 Task: Add an event with the title Second Performance Evaluation and Recognition Ceremony, date '2024/04/09', time 8:50 AM to 10:50 AMand add a description: Examining the marketing channels and platforms used in the campaign, such as social media, email marketing, print advertising, or television commercials. This includes assessing the reach, engagement, and conversion rates achieved through each channel and identifying which channels performed well or need improvement., put the event into Red category . Add location for the event as: 123 Golden Beach, Thassos, Greece, logged in from the account softage.10@softage.netand send the event invitation to softage.4@softage.net and softage.5@softage.net. Set a reminder for the event 5 minutes before
Action: Mouse moved to (110, 142)
Screenshot: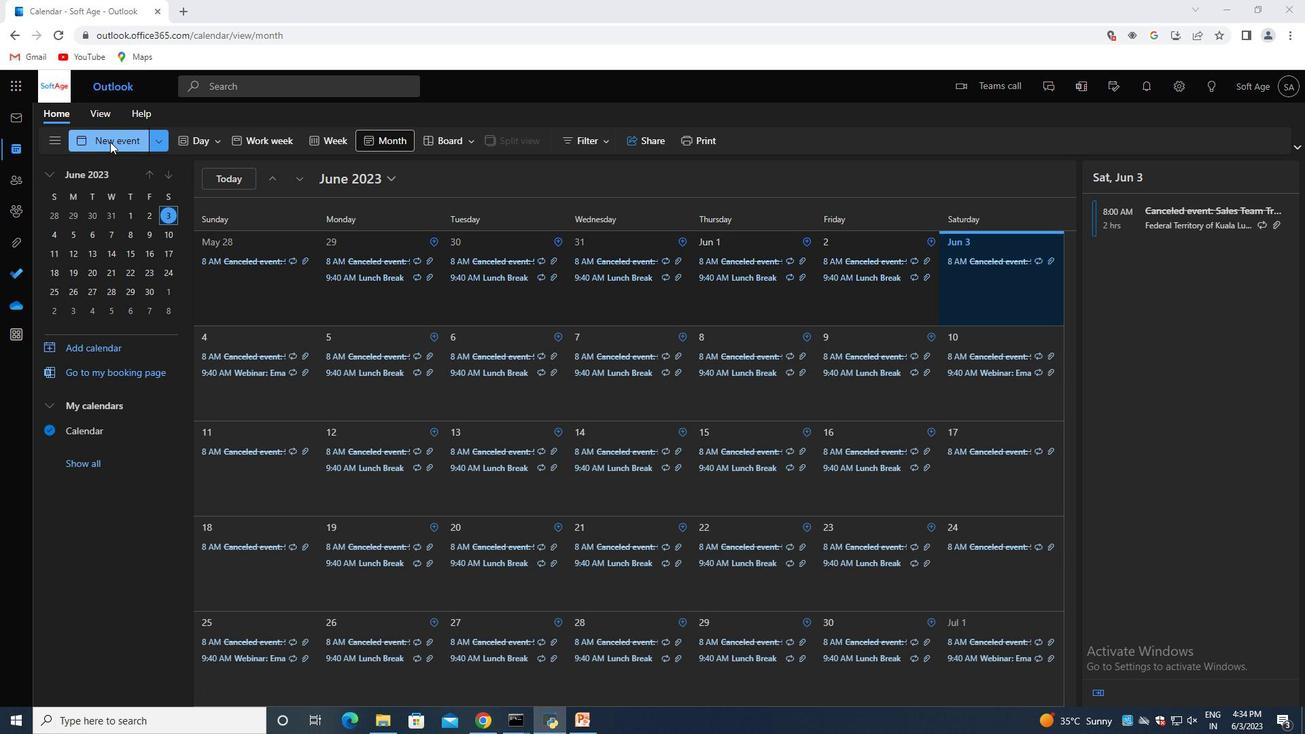
Action: Mouse pressed left at (110, 142)
Screenshot: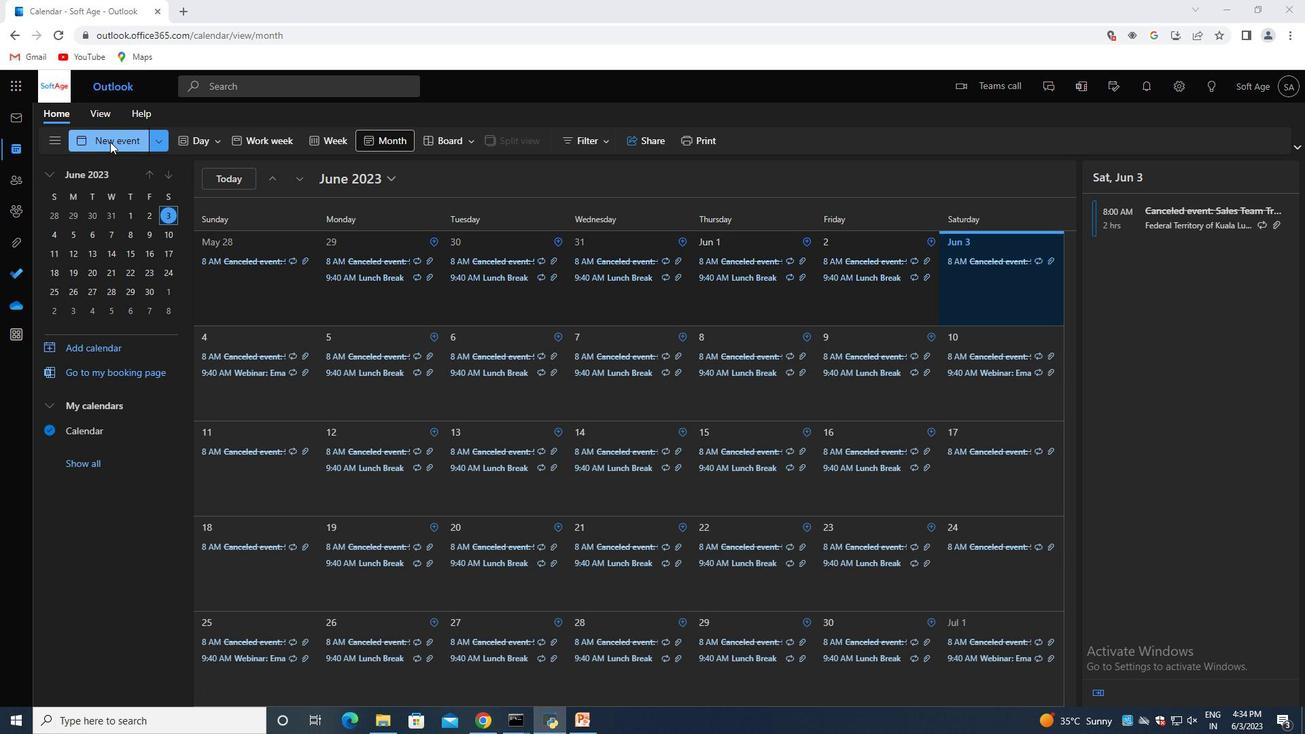 
Action: Mouse moved to (341, 222)
Screenshot: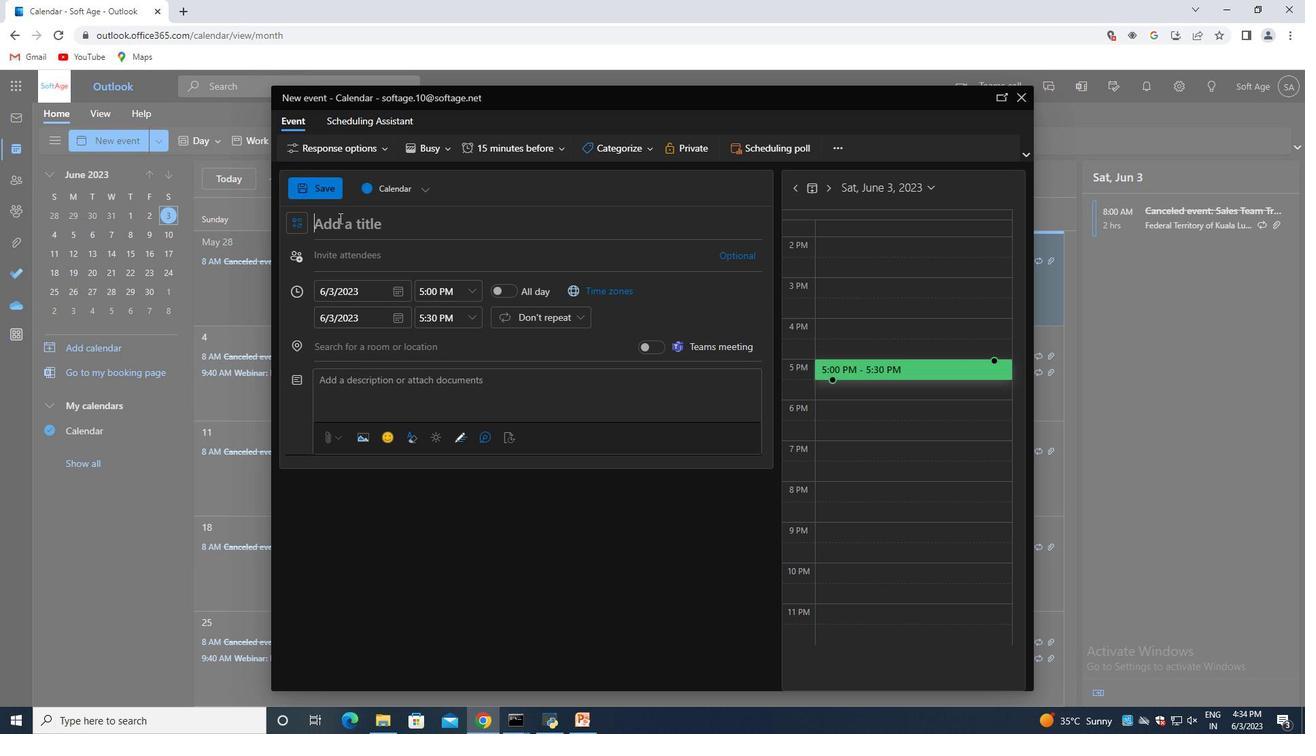
Action: Mouse pressed left at (341, 222)
Screenshot: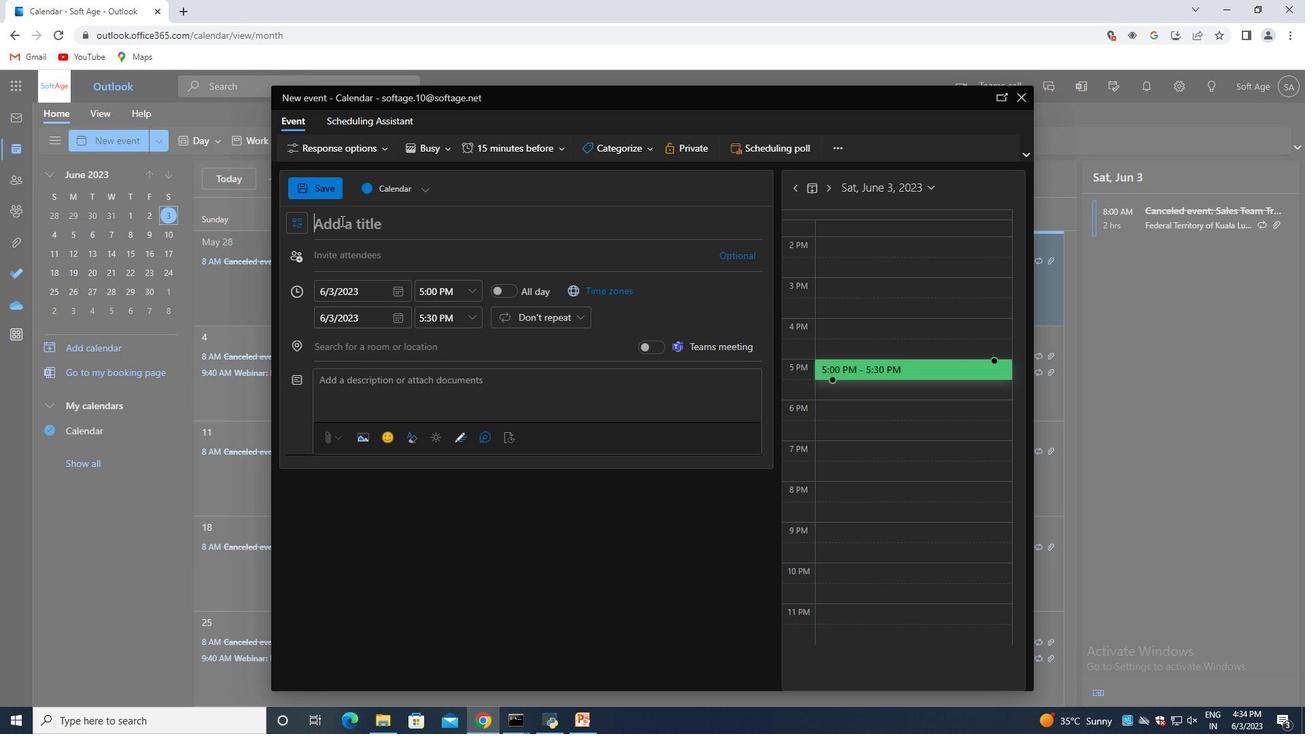 
Action: Key pressed <Key.shift>Second<Key.space><Key.shift>Performance<Key.space><Key.shift>Evaluation<Key.space>and<Key.space><Key.shift>Recognition<Key.space><Key.shift>Ceremony
Screenshot: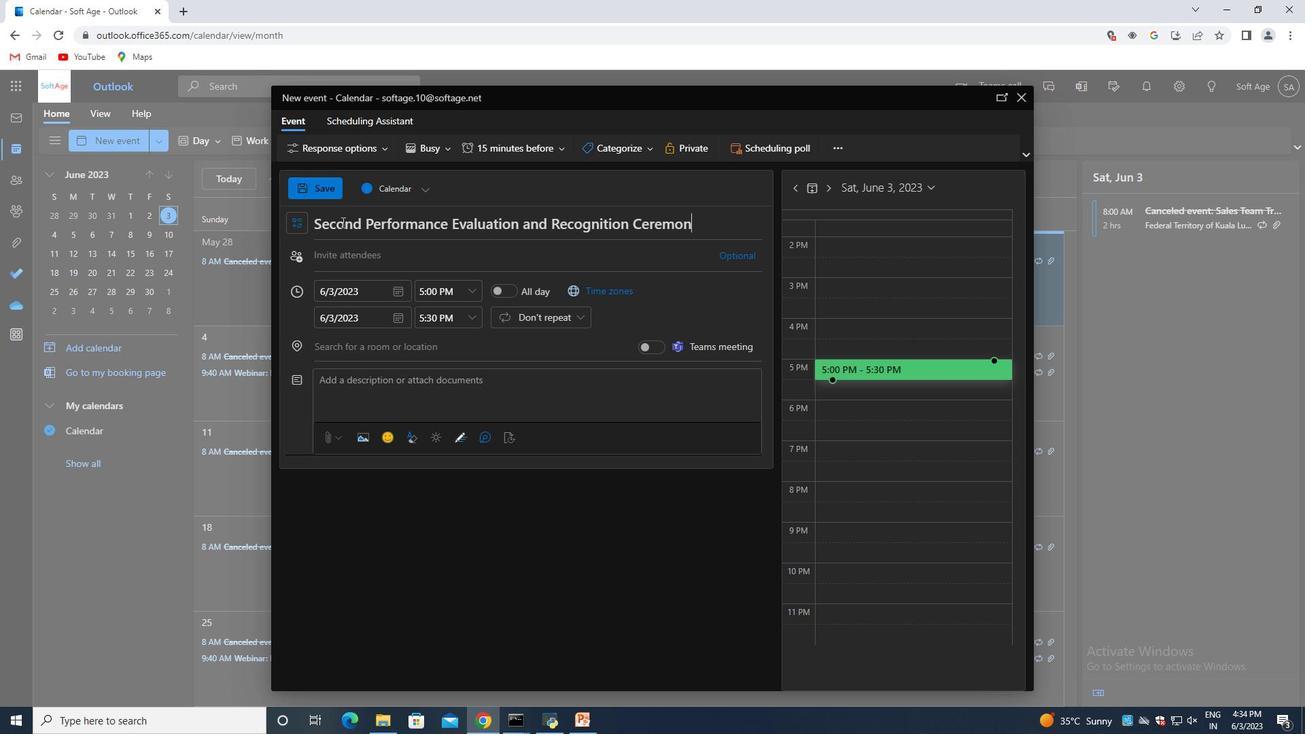 
Action: Mouse moved to (397, 286)
Screenshot: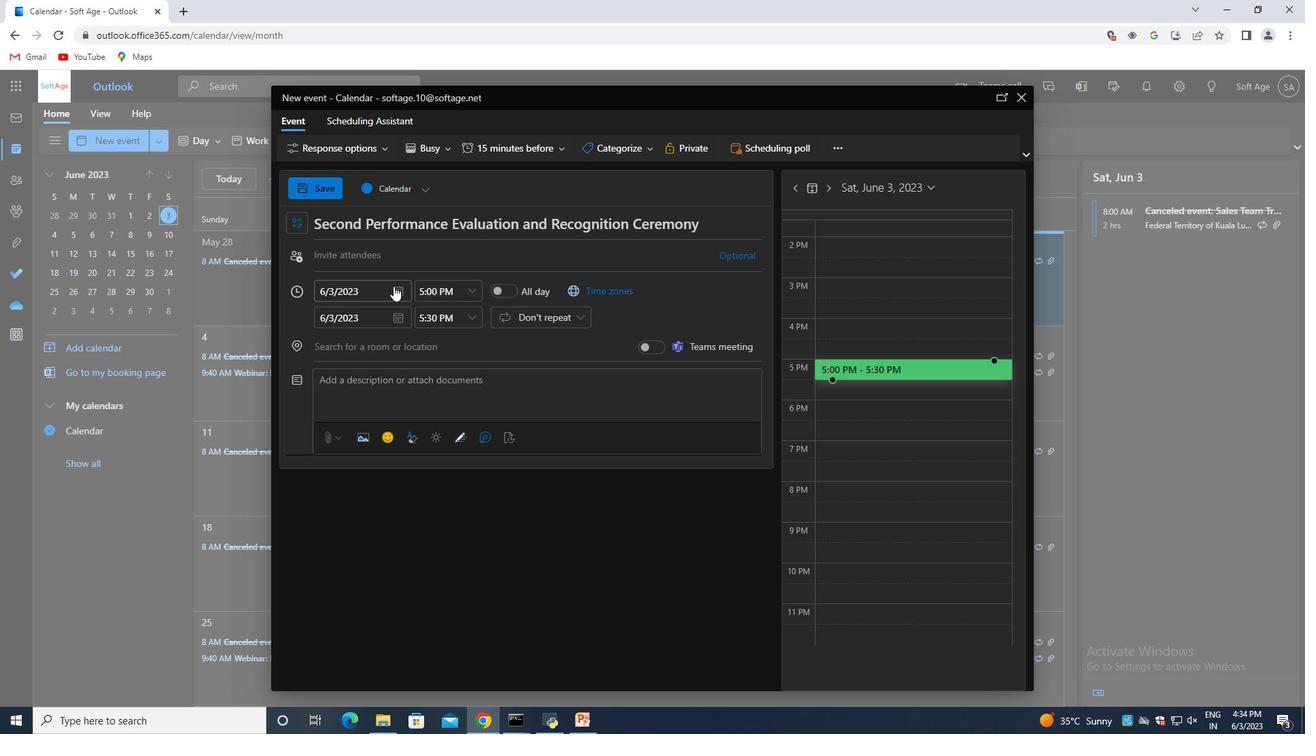 
Action: Mouse pressed left at (397, 286)
Screenshot: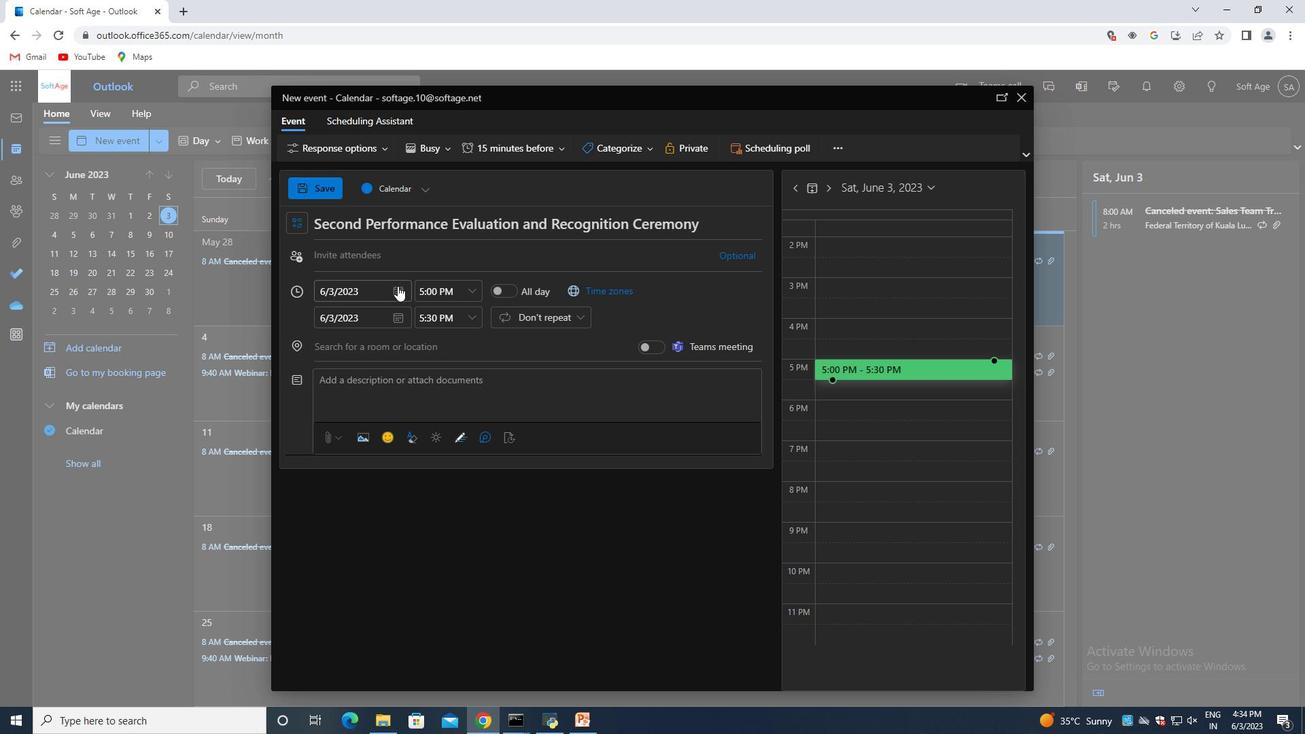 
Action: Mouse moved to (442, 322)
Screenshot: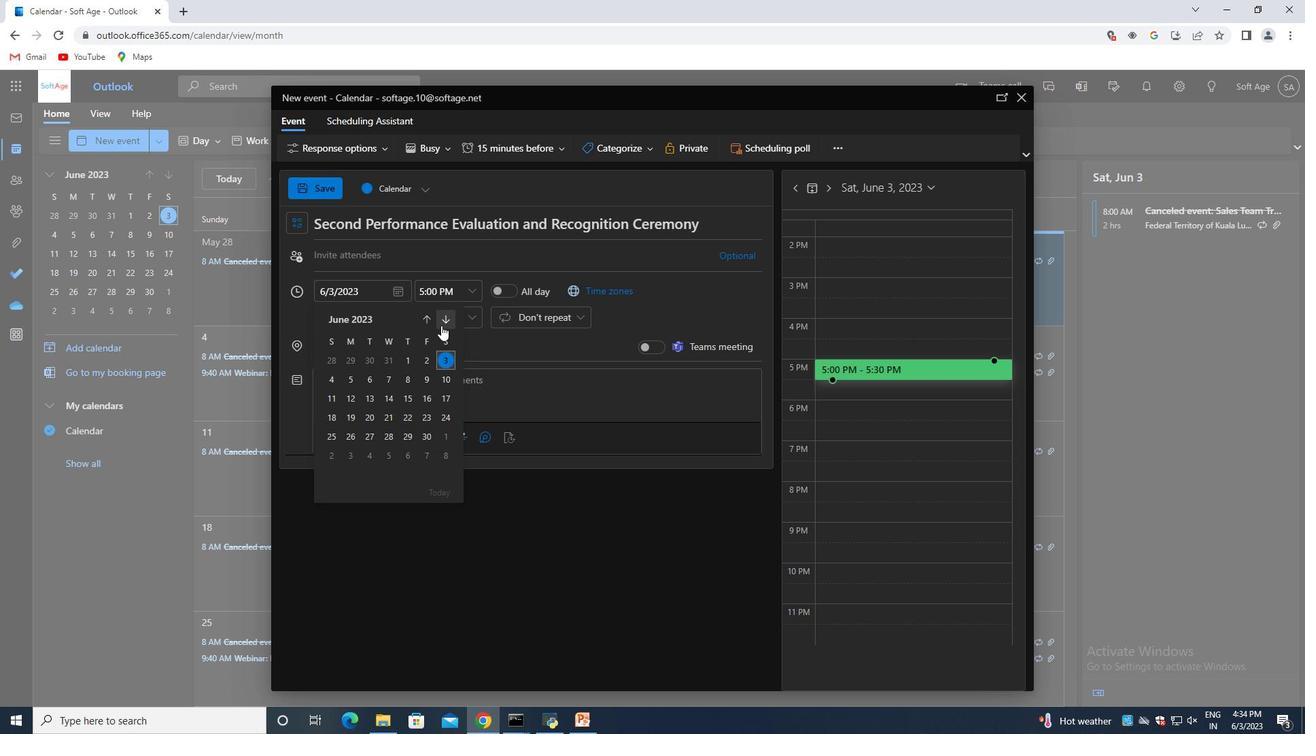 
Action: Mouse pressed left at (442, 322)
Screenshot: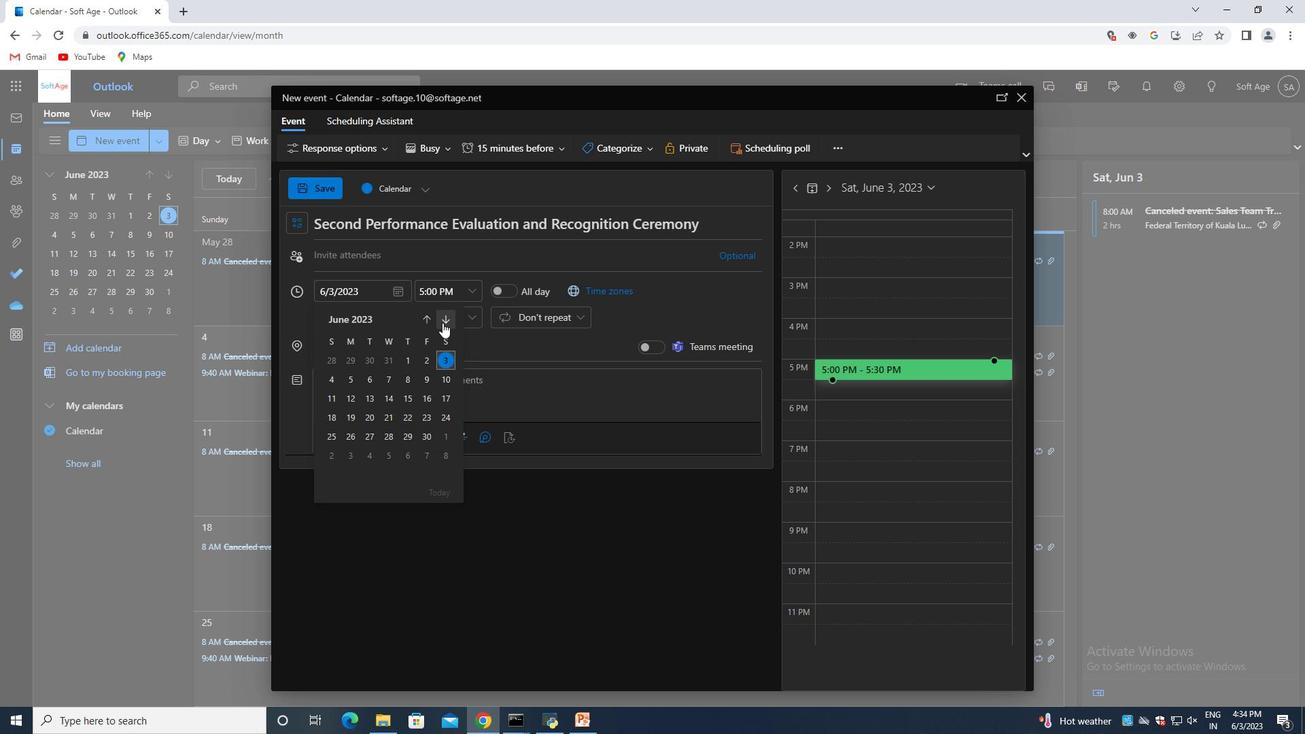 
Action: Mouse pressed left at (442, 322)
Screenshot: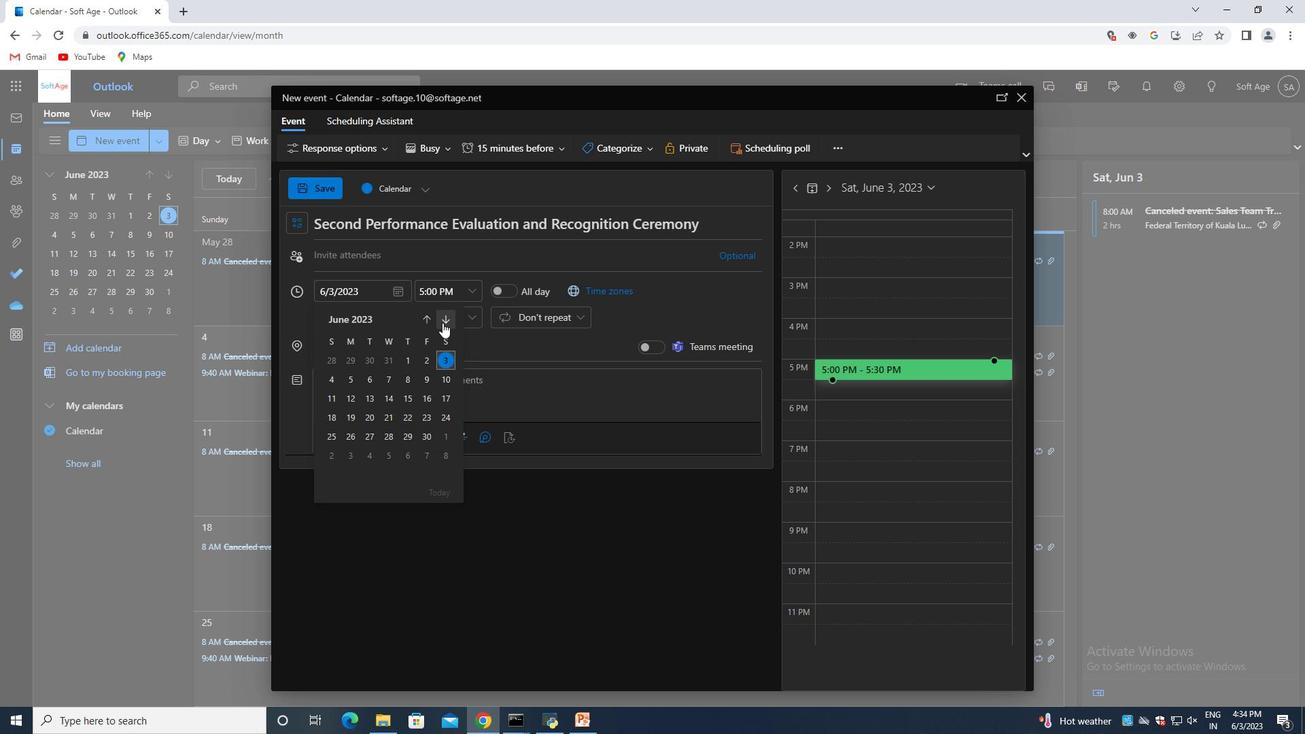 
Action: Mouse pressed left at (442, 322)
Screenshot: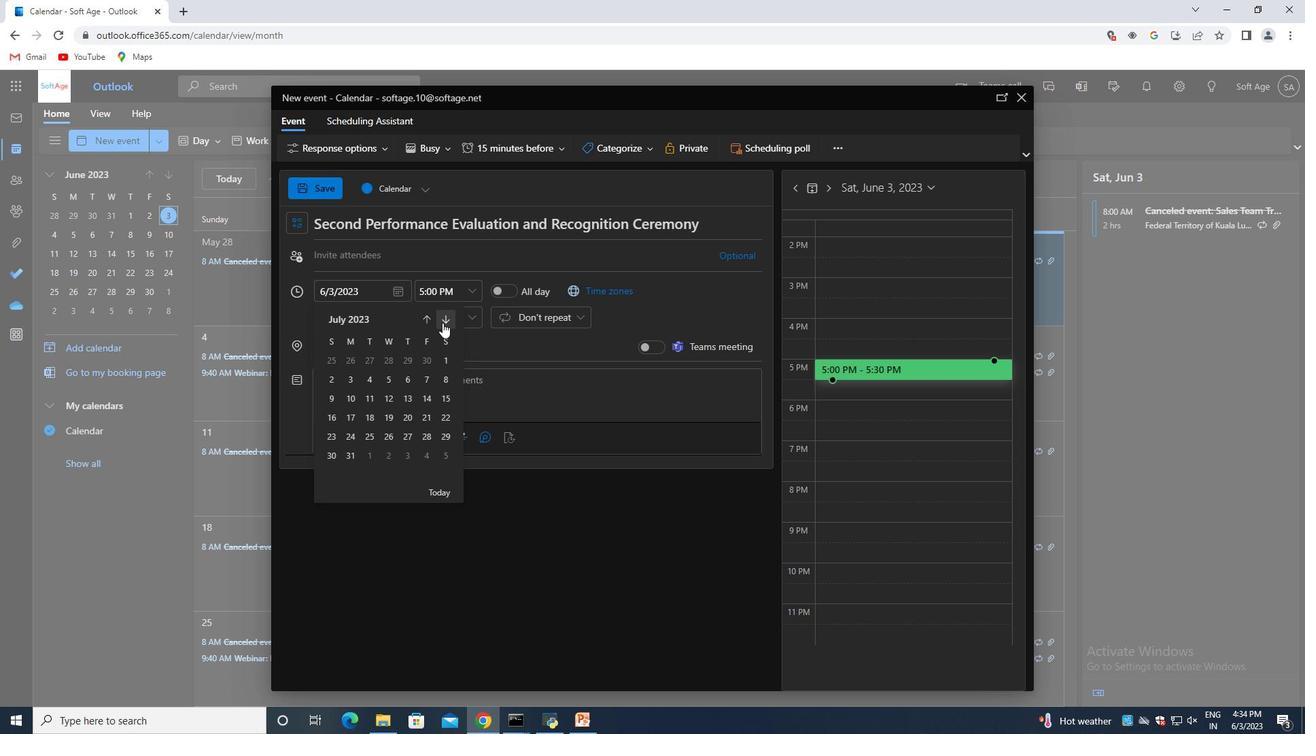 
Action: Mouse pressed left at (442, 322)
Screenshot: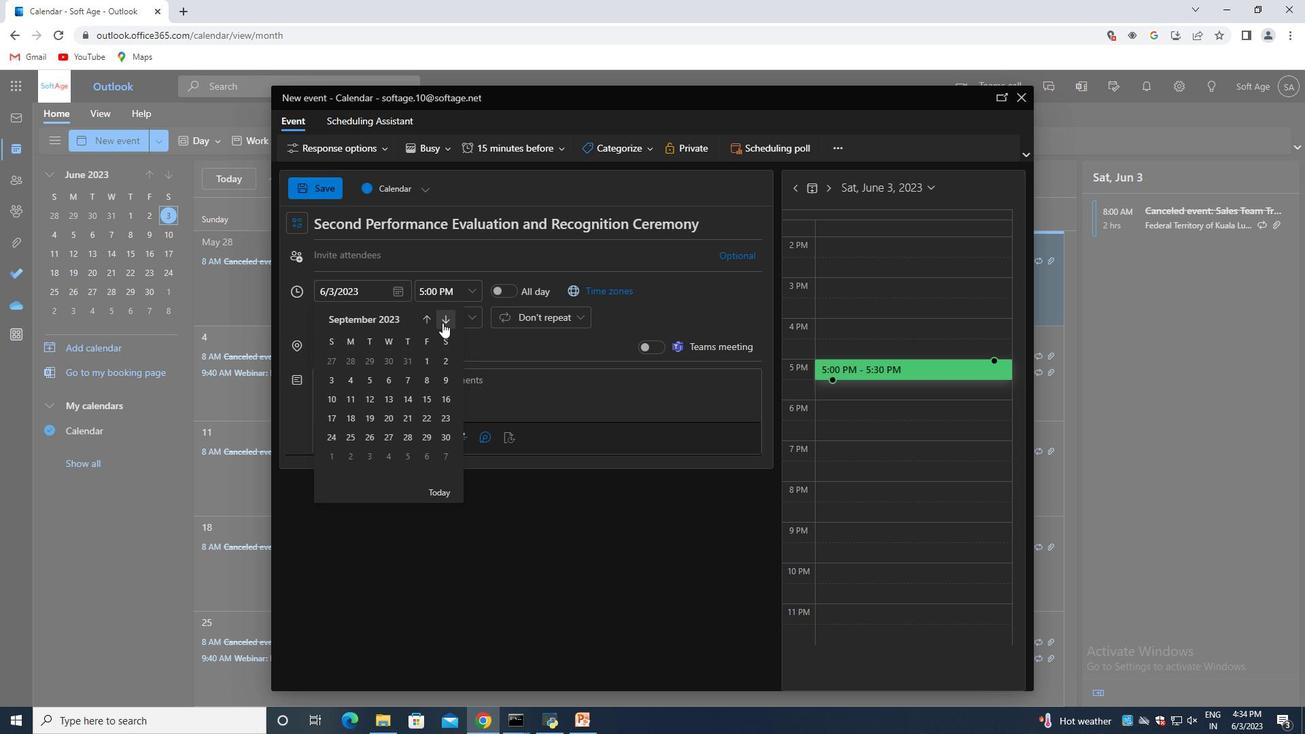 
Action: Mouse pressed left at (442, 322)
Screenshot: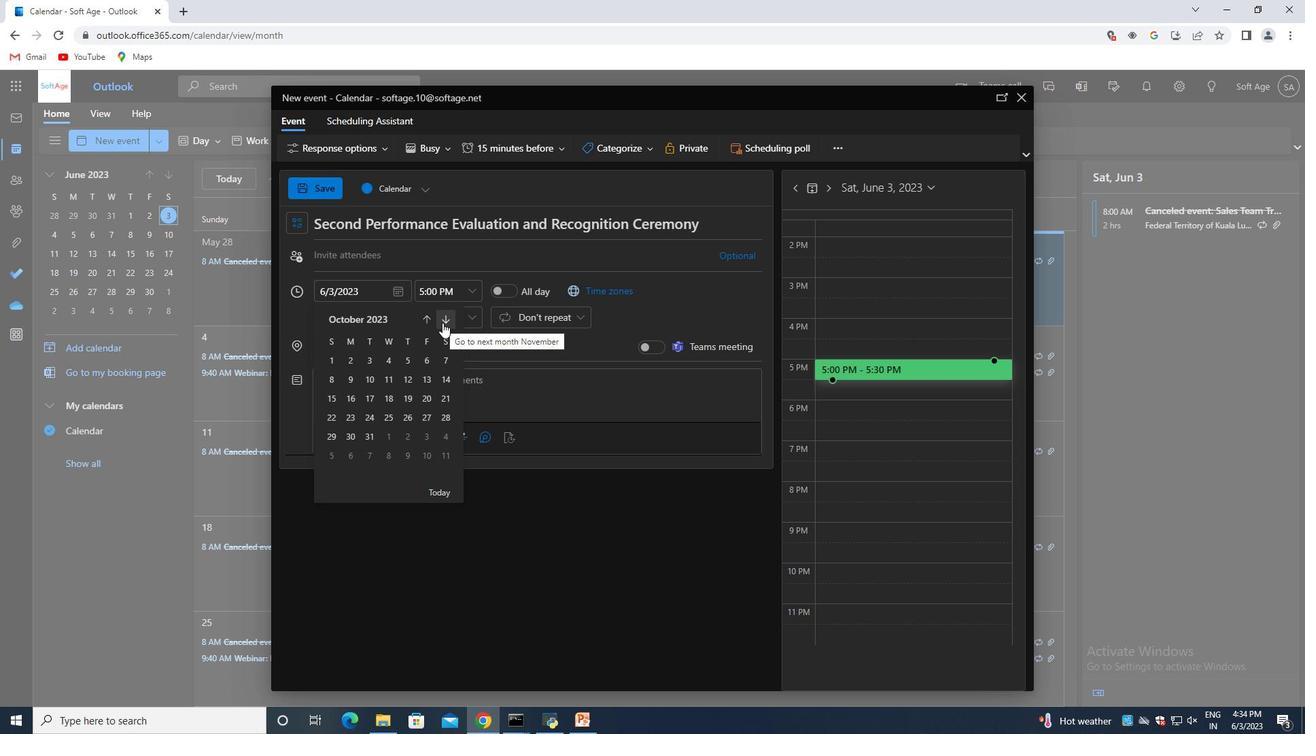 
Action: Mouse pressed left at (442, 322)
Screenshot: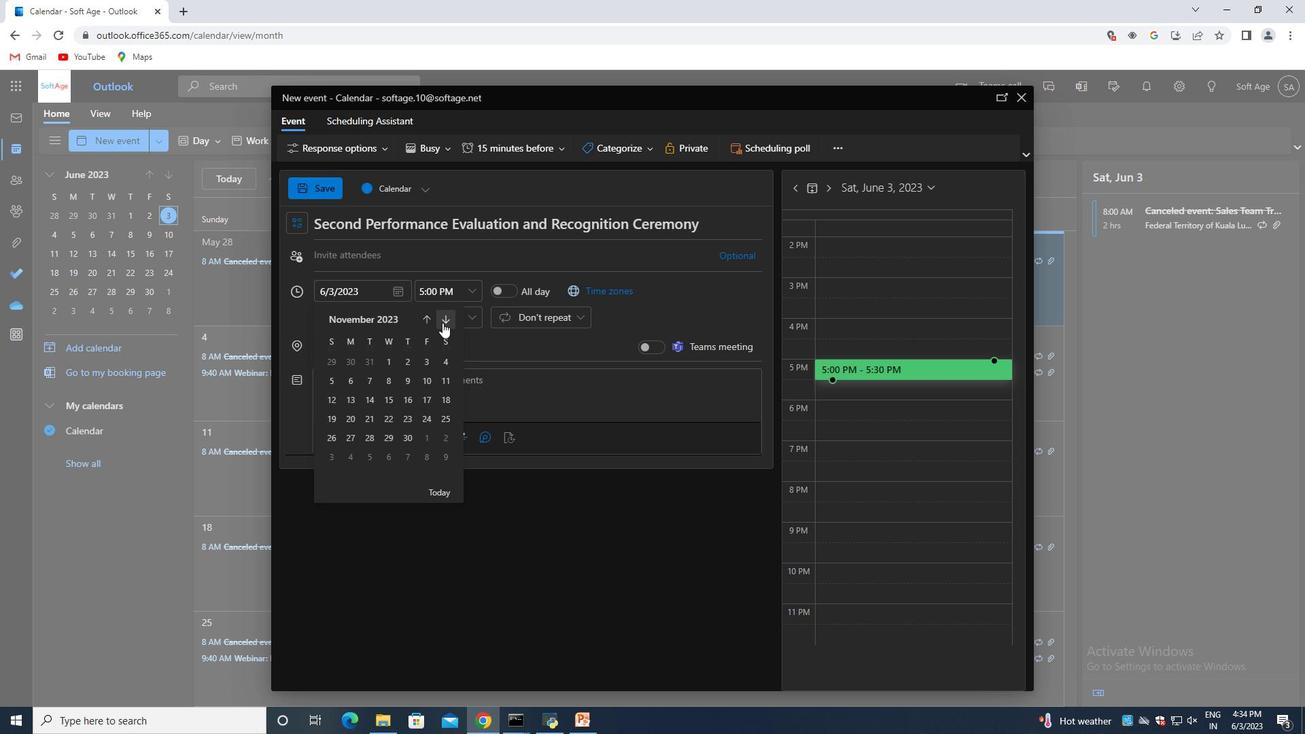 
Action: Mouse pressed left at (442, 322)
Screenshot: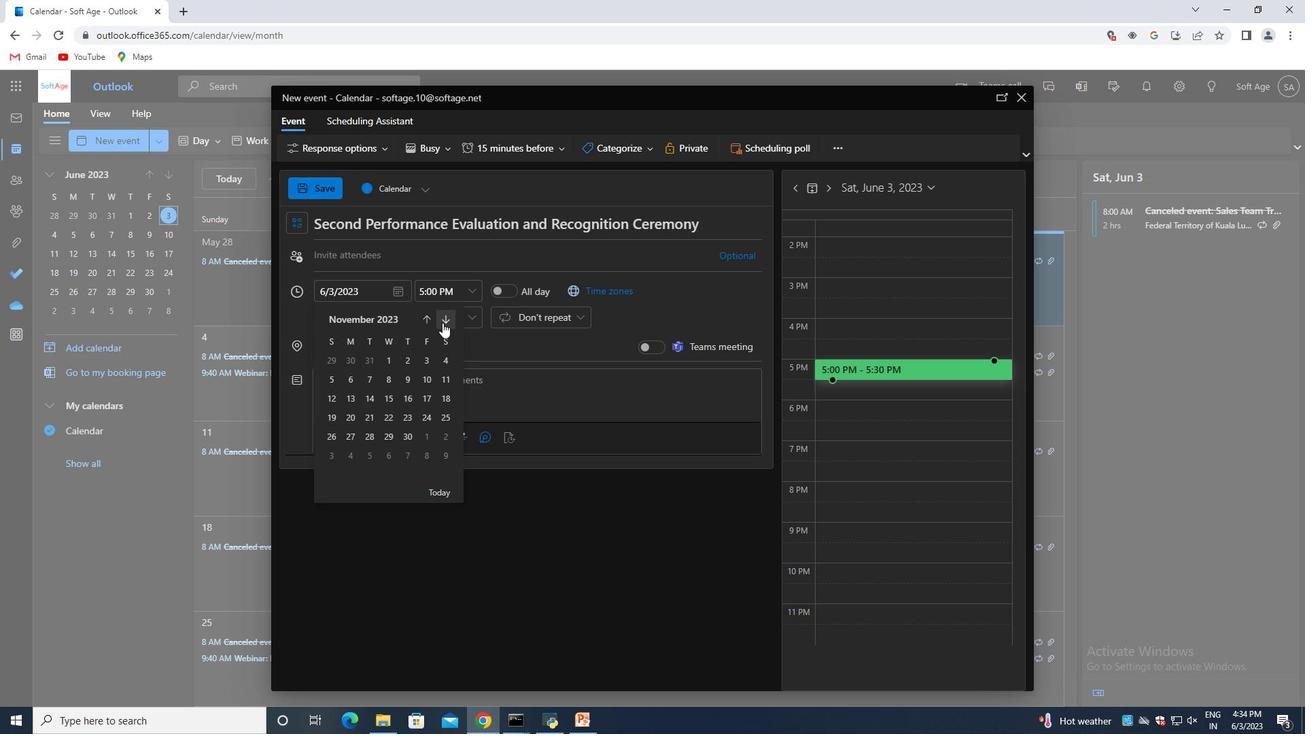 
Action: Mouse pressed left at (442, 322)
Screenshot: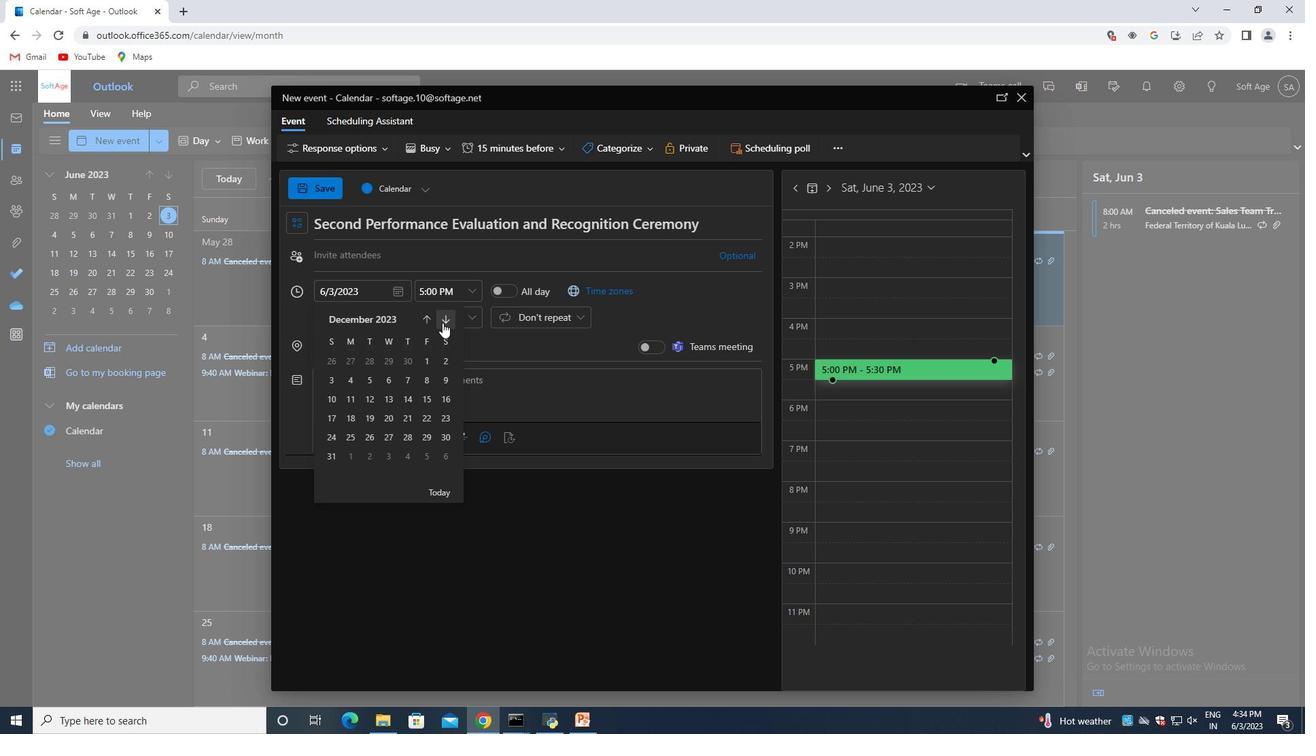 
Action: Mouse pressed left at (442, 322)
Screenshot: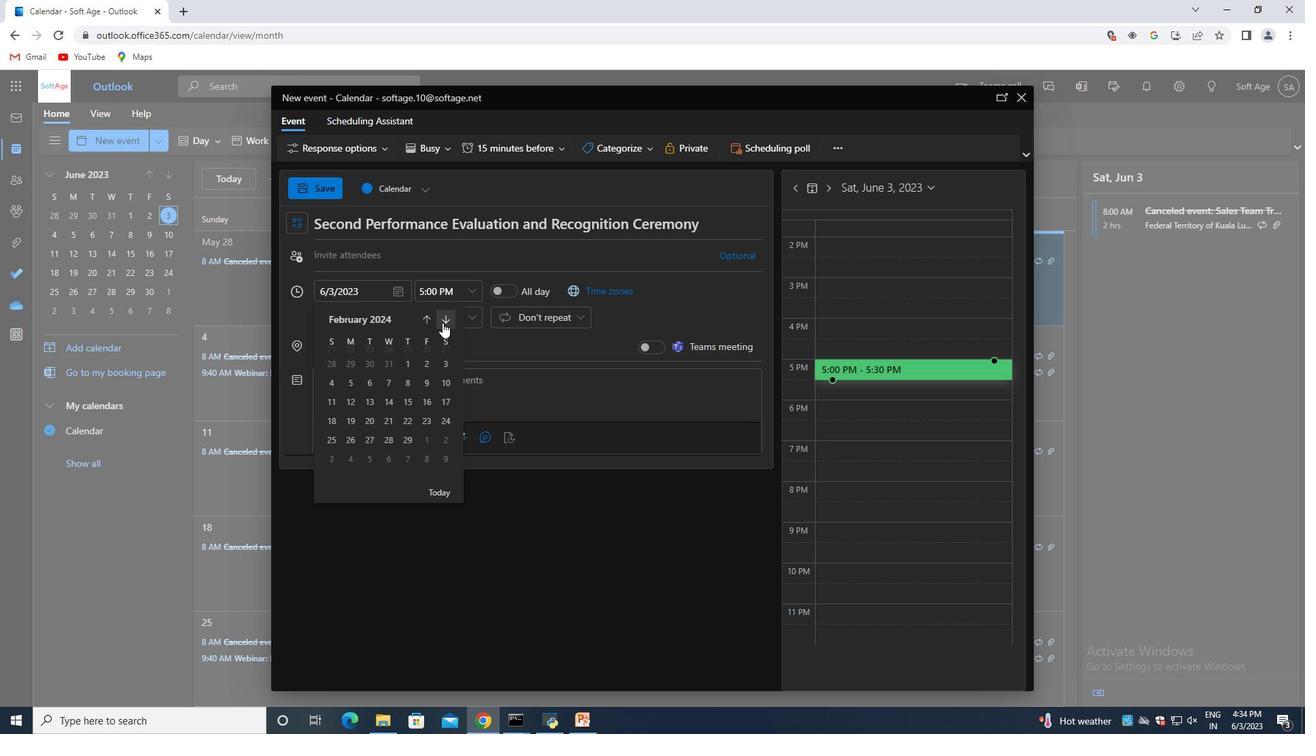 
Action: Mouse pressed left at (442, 322)
Screenshot: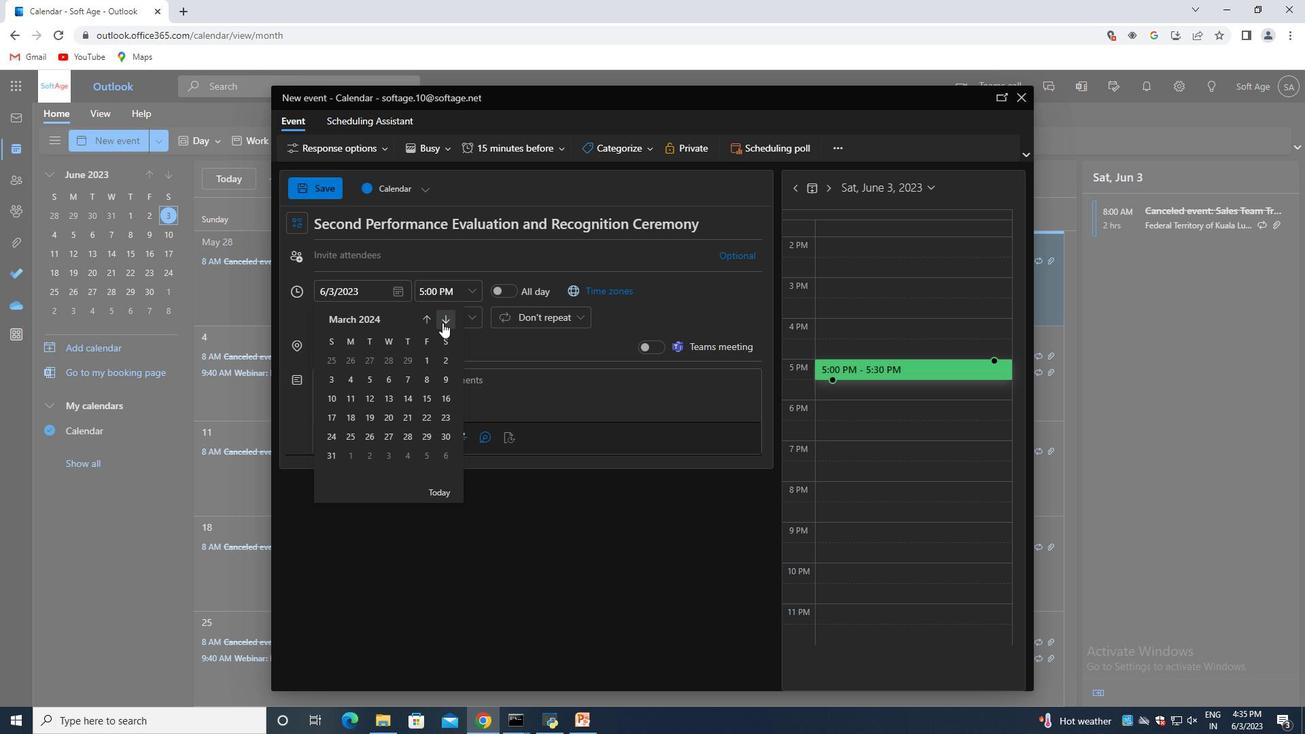
Action: Mouse moved to (363, 382)
Screenshot: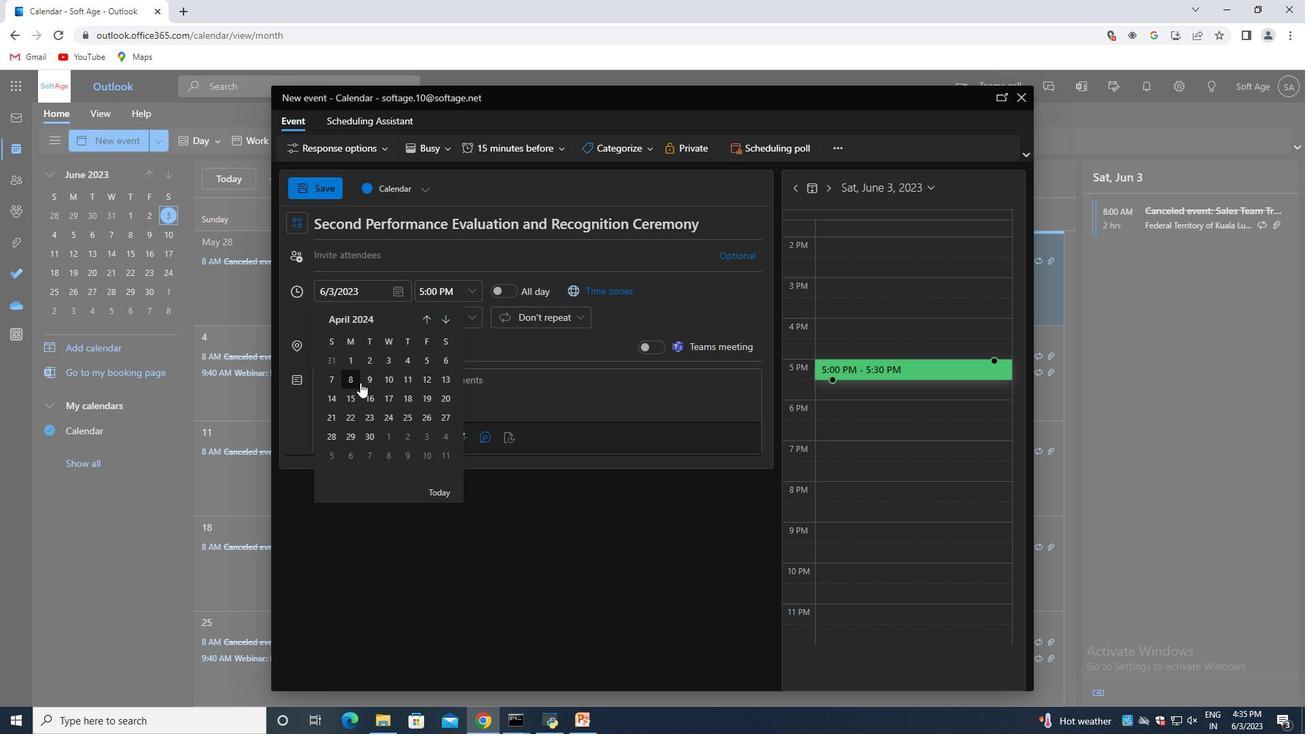 
Action: Mouse pressed left at (363, 382)
Screenshot: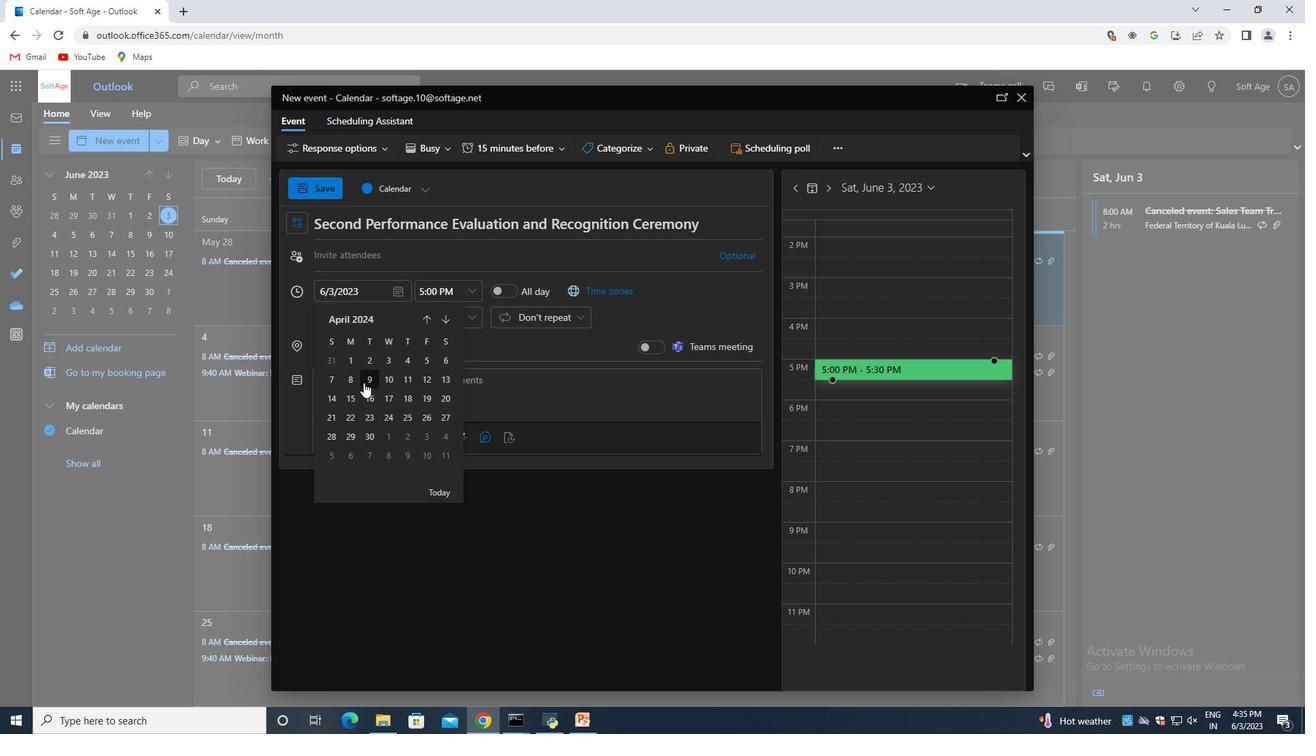 
Action: Mouse moved to (474, 295)
Screenshot: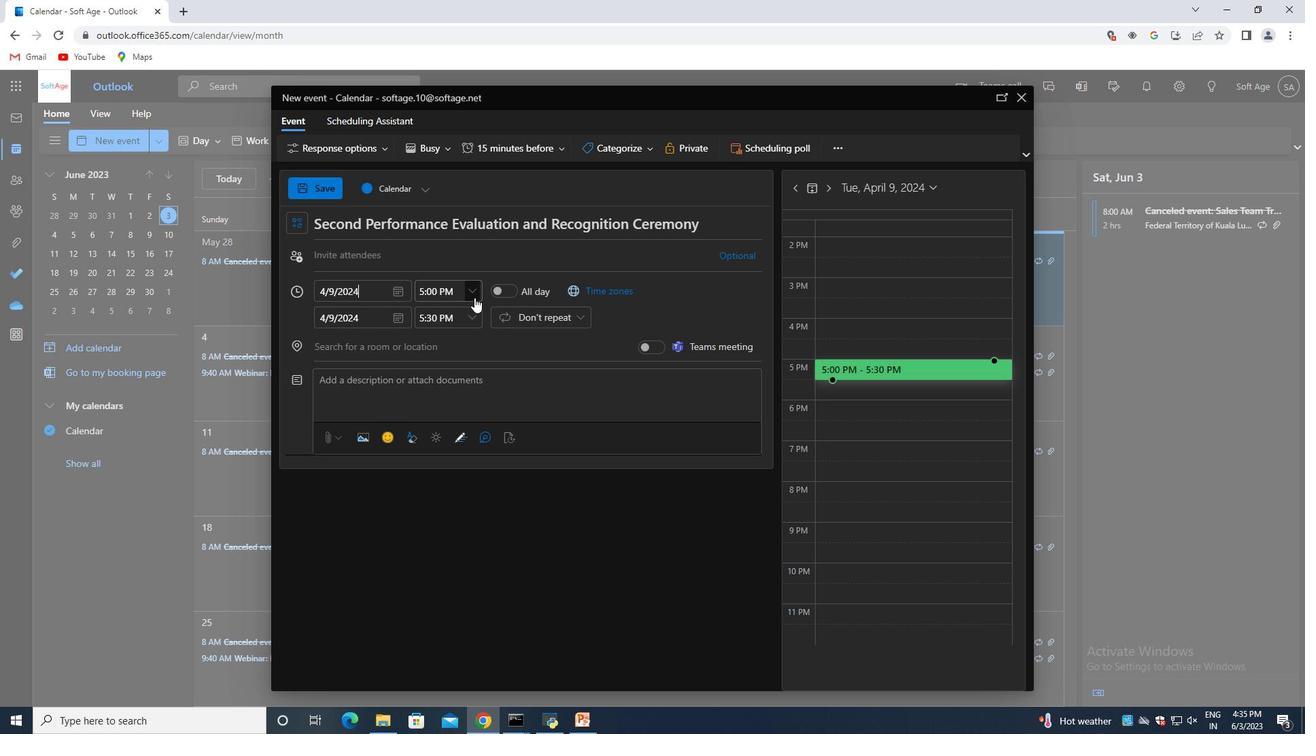 
Action: Mouse pressed left at (474, 295)
Screenshot: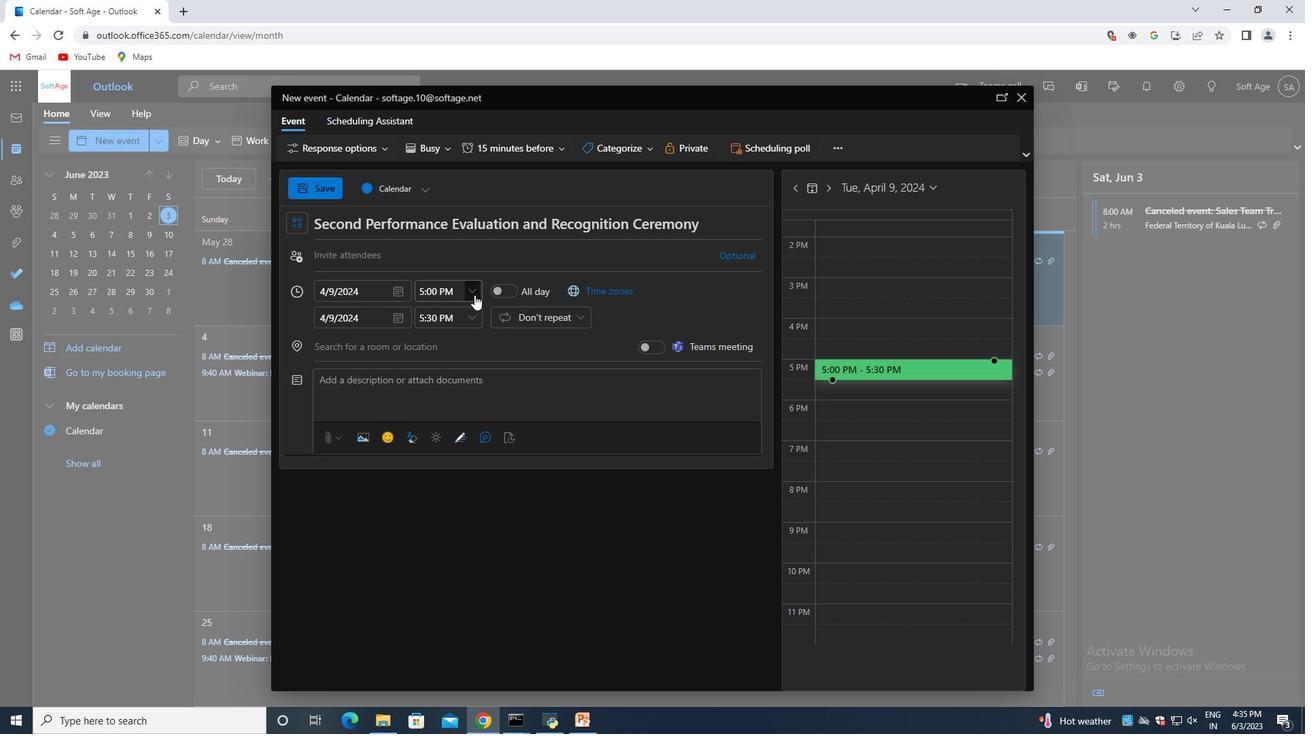 
Action: Mouse moved to (448, 337)
Screenshot: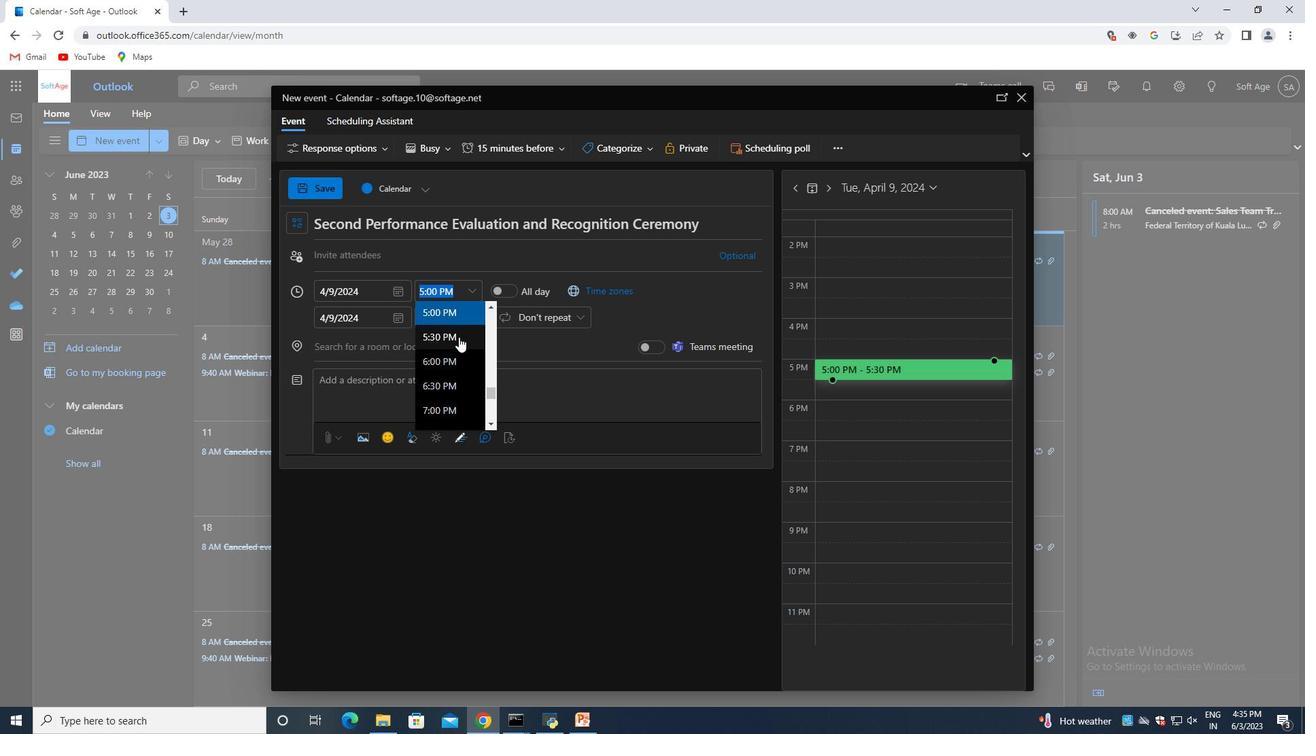 
Action: Mouse scrolled (448, 338) with delta (0, 0)
Screenshot: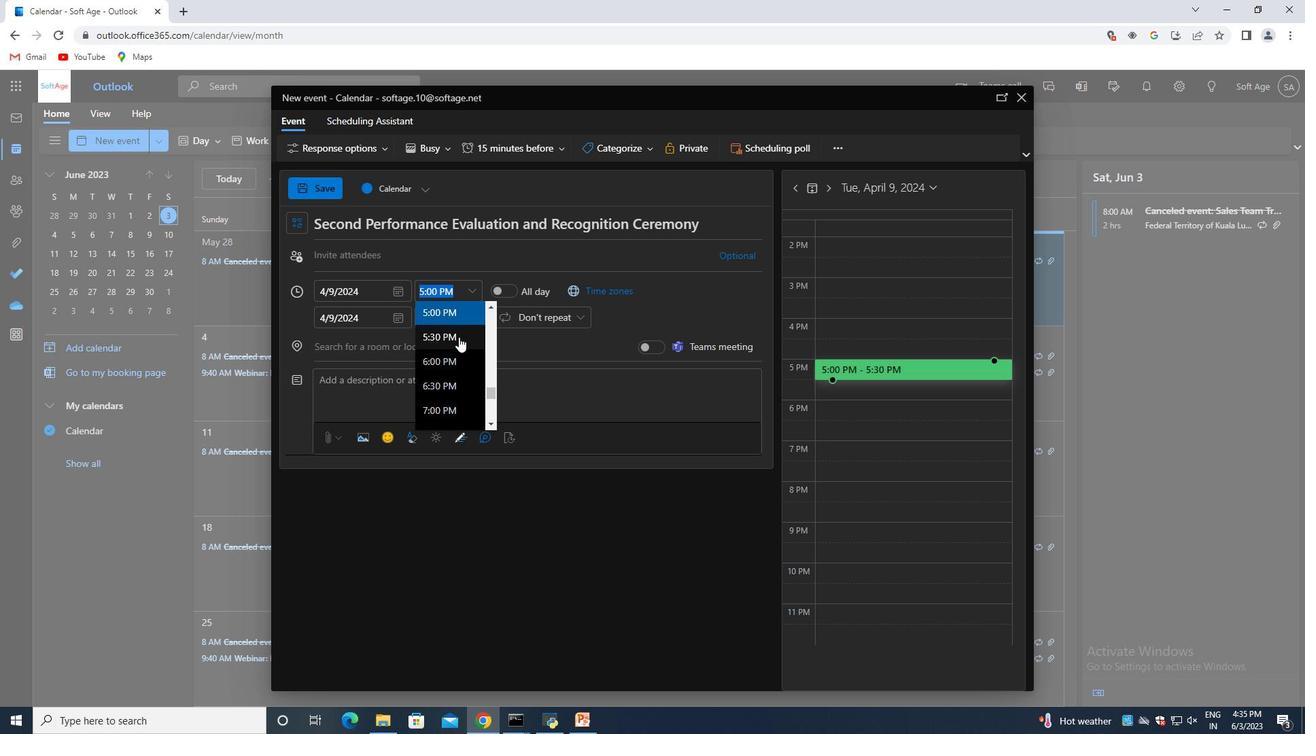 
Action: Mouse scrolled (448, 338) with delta (0, 0)
Screenshot: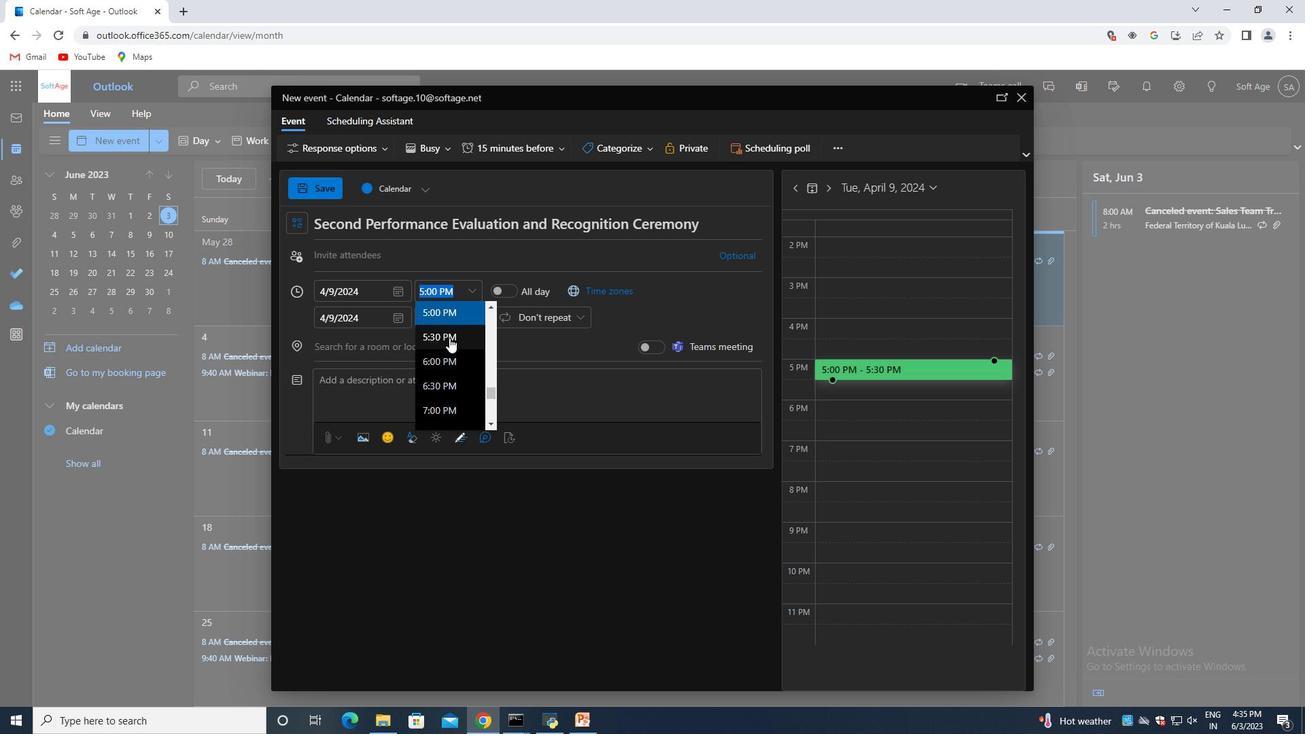 
Action: Mouse moved to (442, 335)
Screenshot: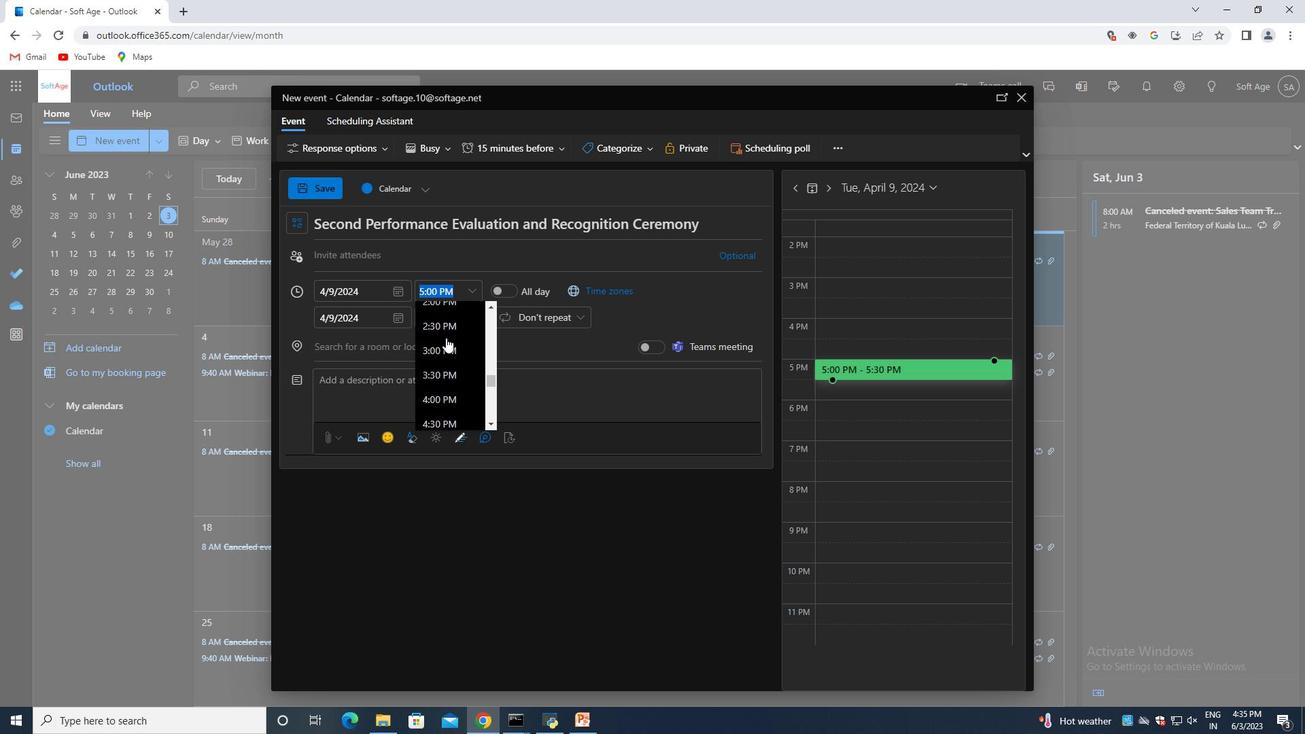 
Action: Mouse scrolled (442, 336) with delta (0, 0)
Screenshot: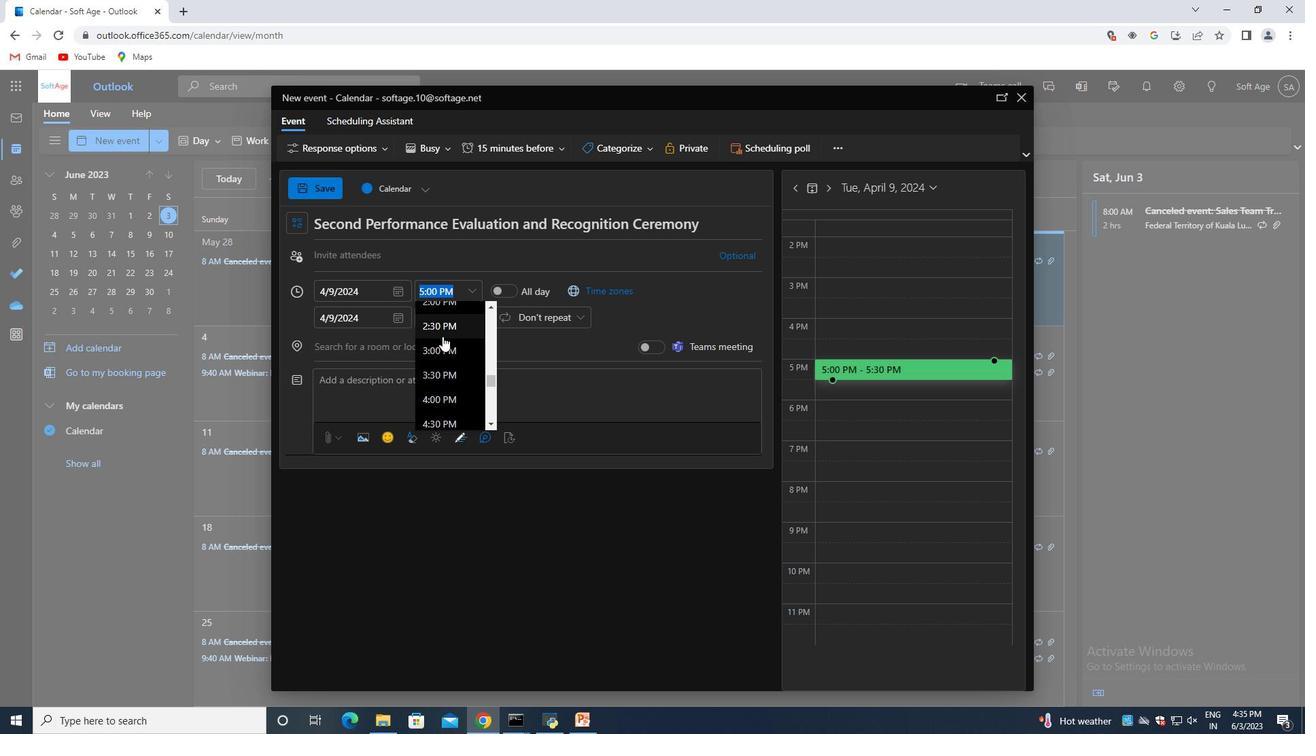 
Action: Mouse scrolled (442, 336) with delta (0, 0)
Screenshot: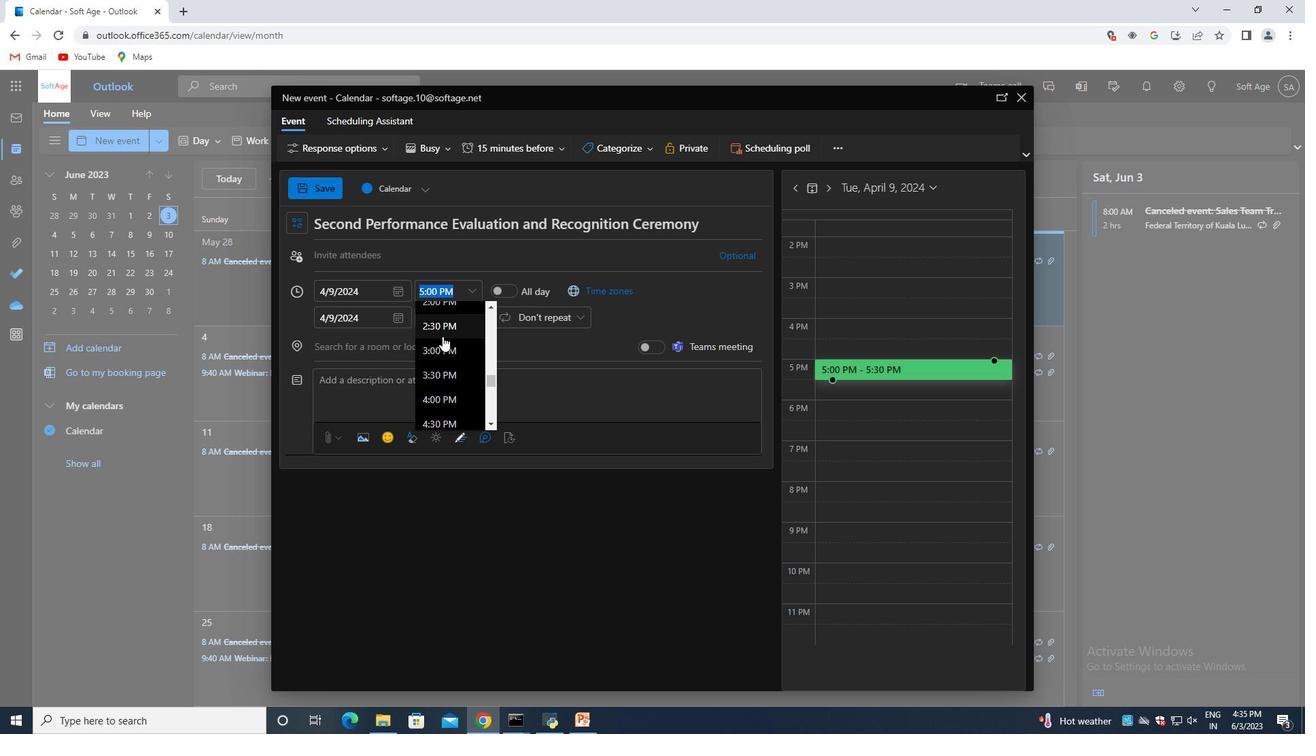
Action: Mouse scrolled (442, 336) with delta (0, 0)
Screenshot: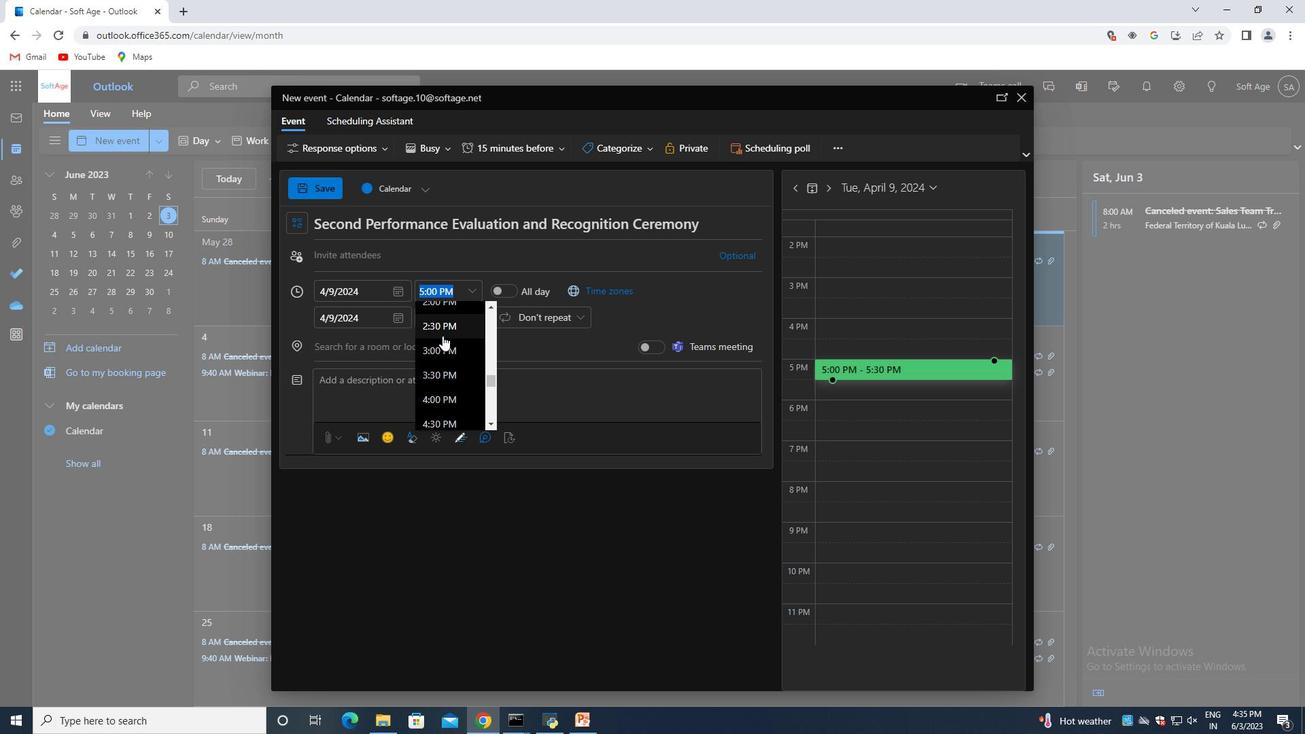 
Action: Mouse scrolled (442, 336) with delta (0, 0)
Screenshot: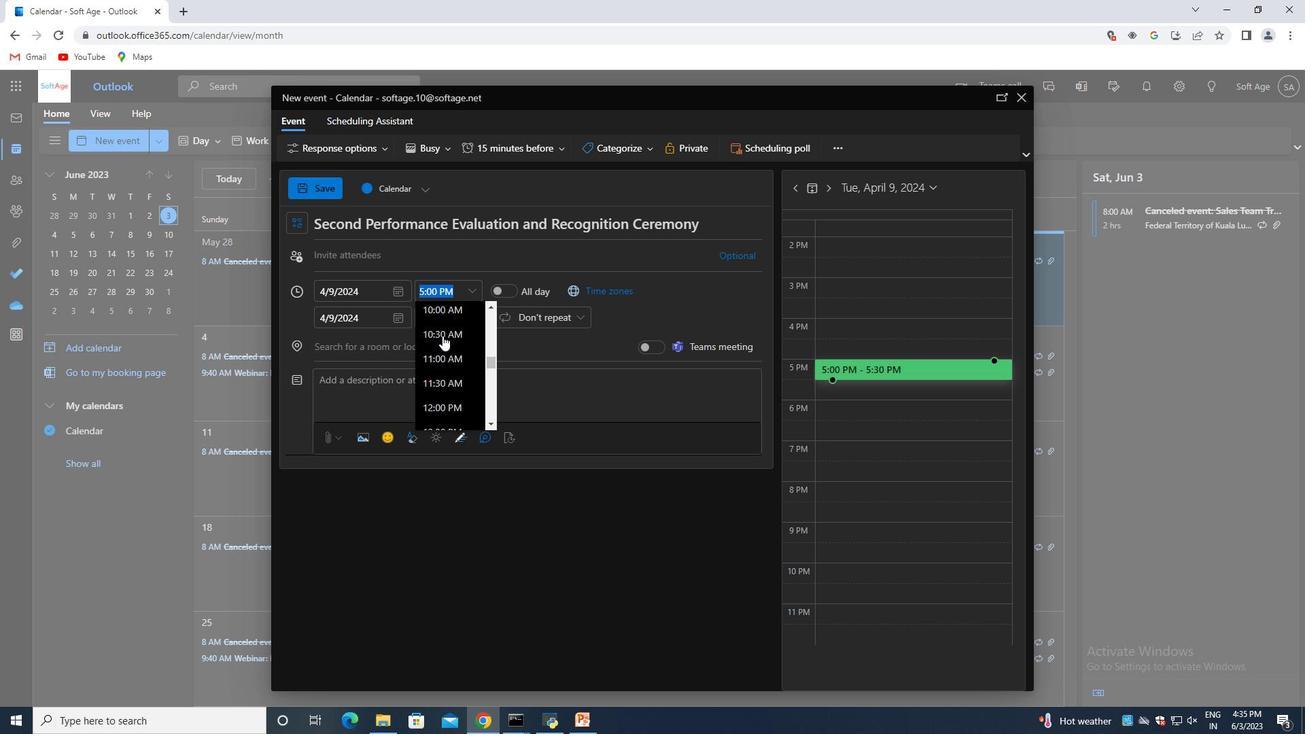 
Action: Mouse scrolled (442, 336) with delta (0, 0)
Screenshot: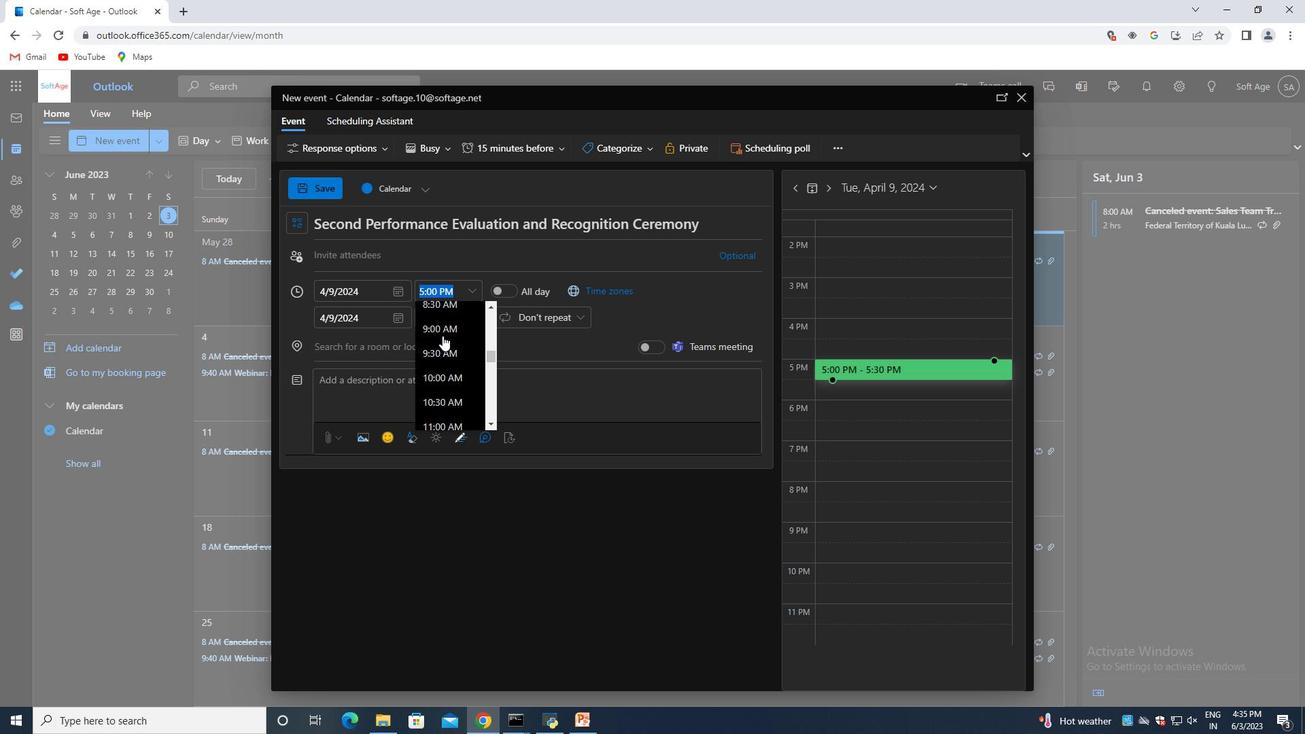 
Action: Mouse moved to (427, 364)
Screenshot: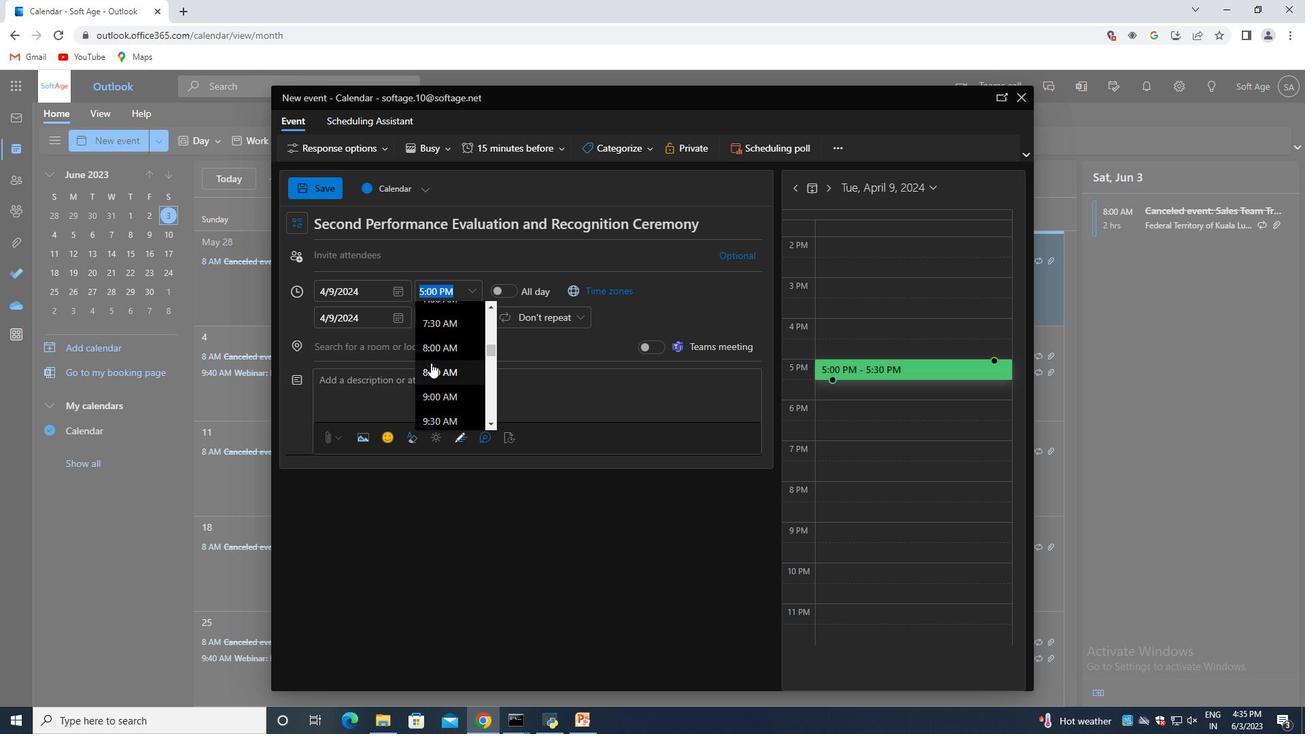 
Action: Mouse pressed left at (427, 364)
Screenshot: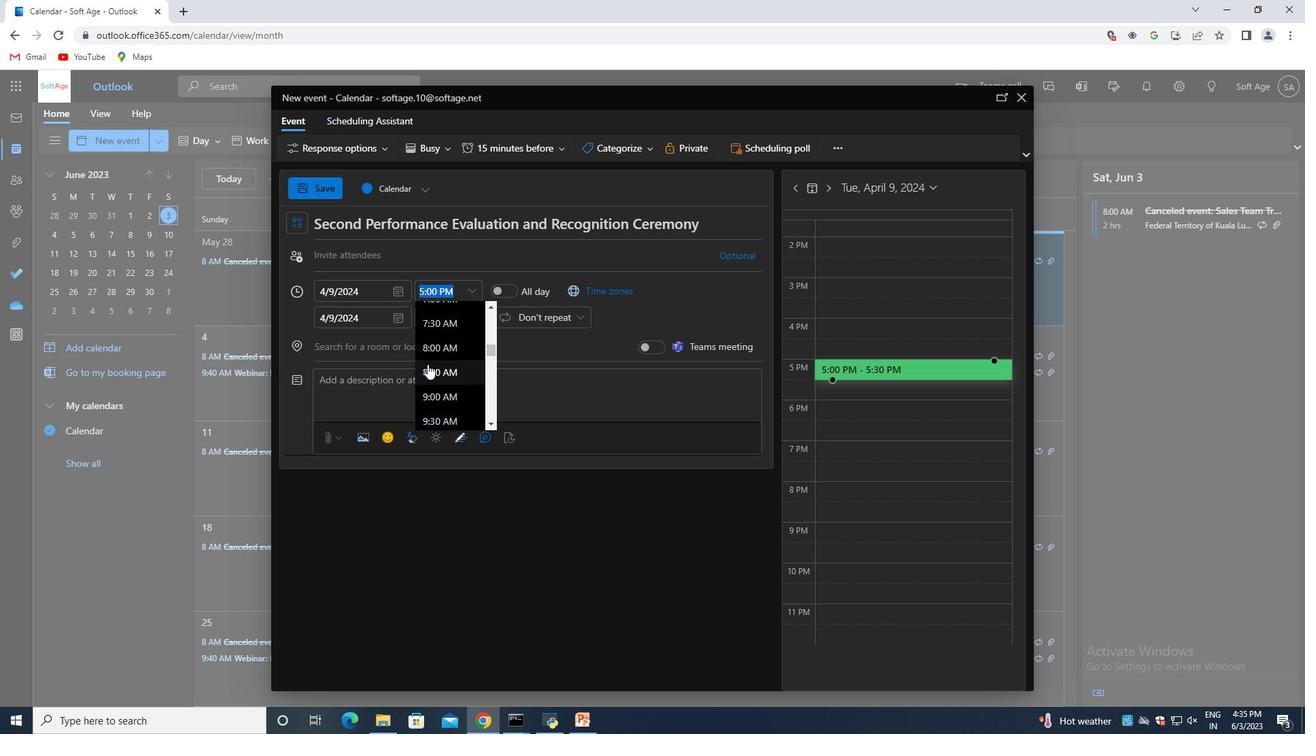 
Action: Mouse moved to (431, 290)
Screenshot: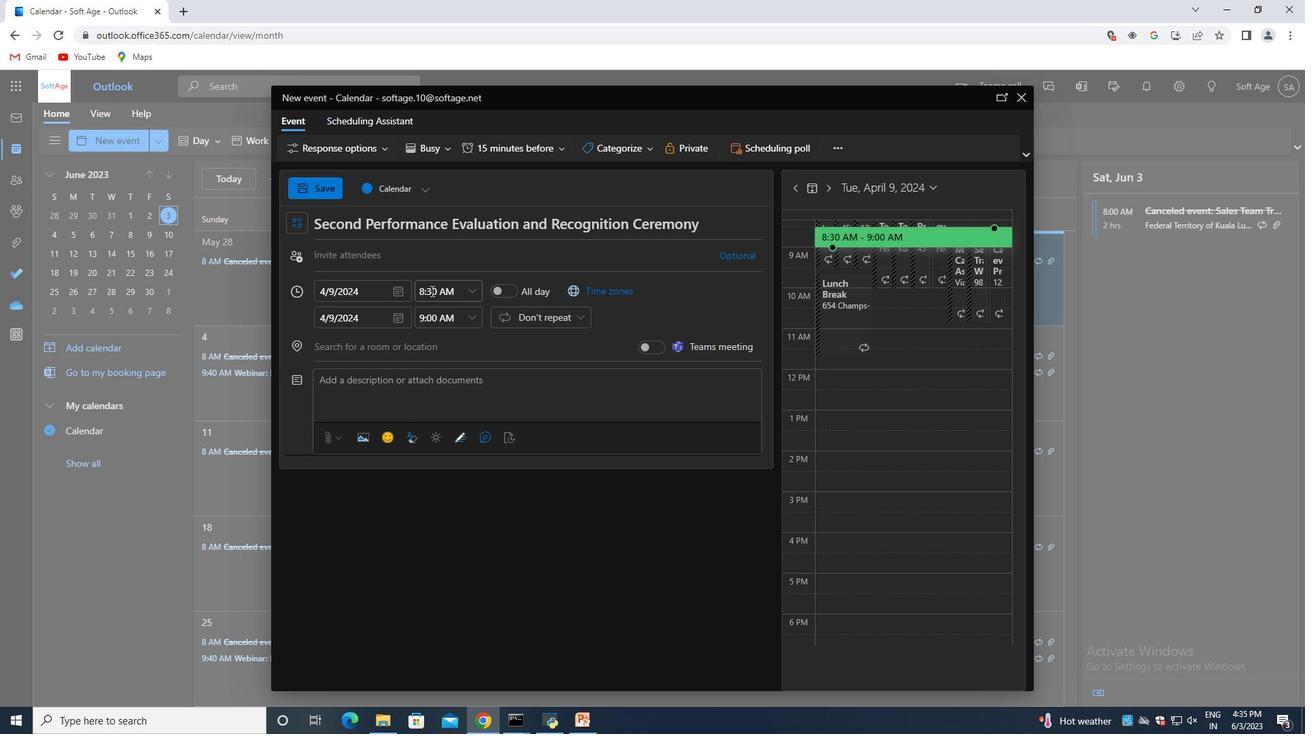 
Action: Mouse pressed left at (431, 290)
Screenshot: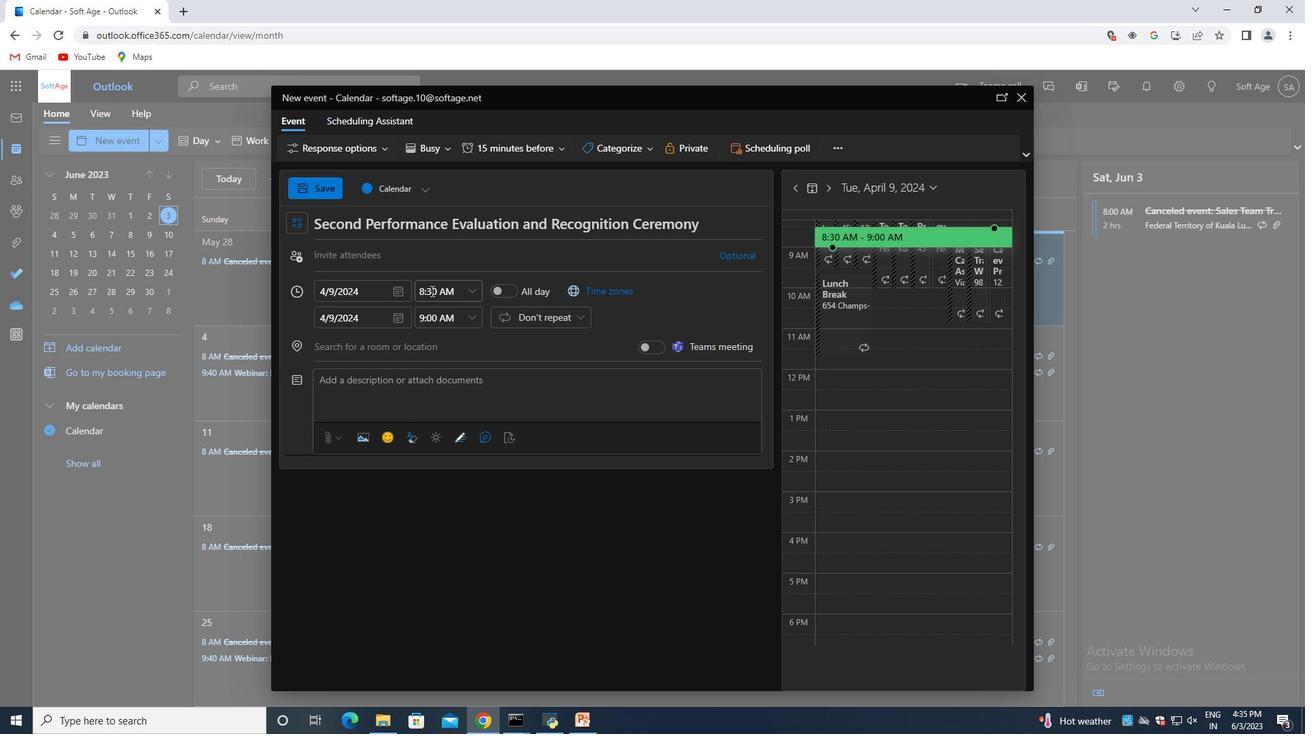 
Action: Mouse moved to (427, 308)
Screenshot: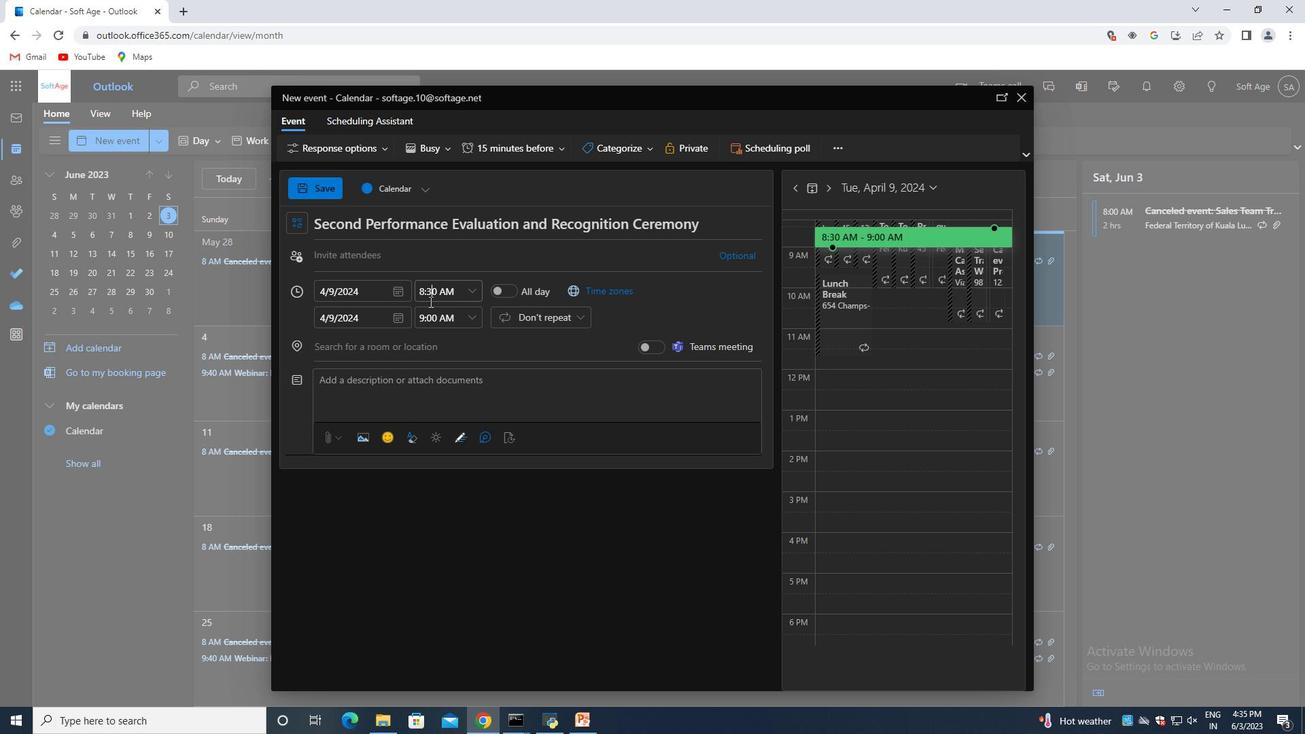 
Action: Key pressed <Key.backspace>5
Screenshot: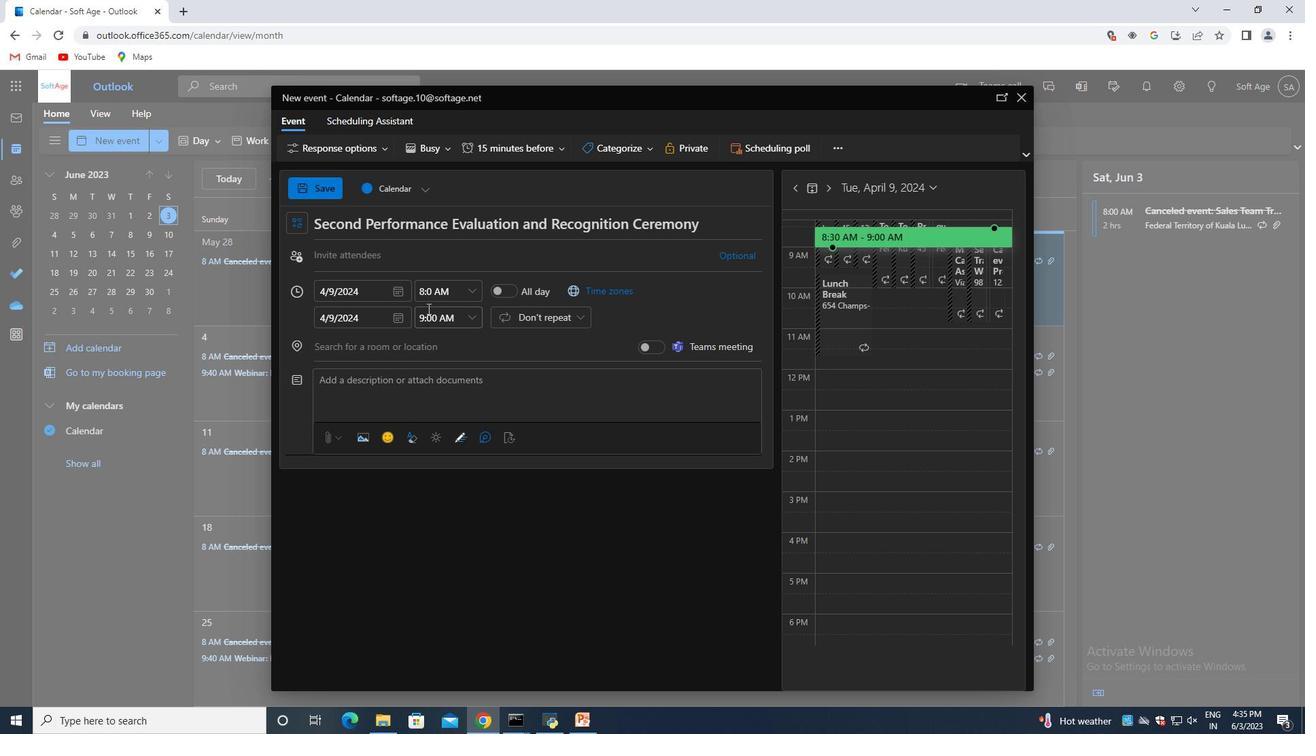 
Action: Mouse moved to (473, 322)
Screenshot: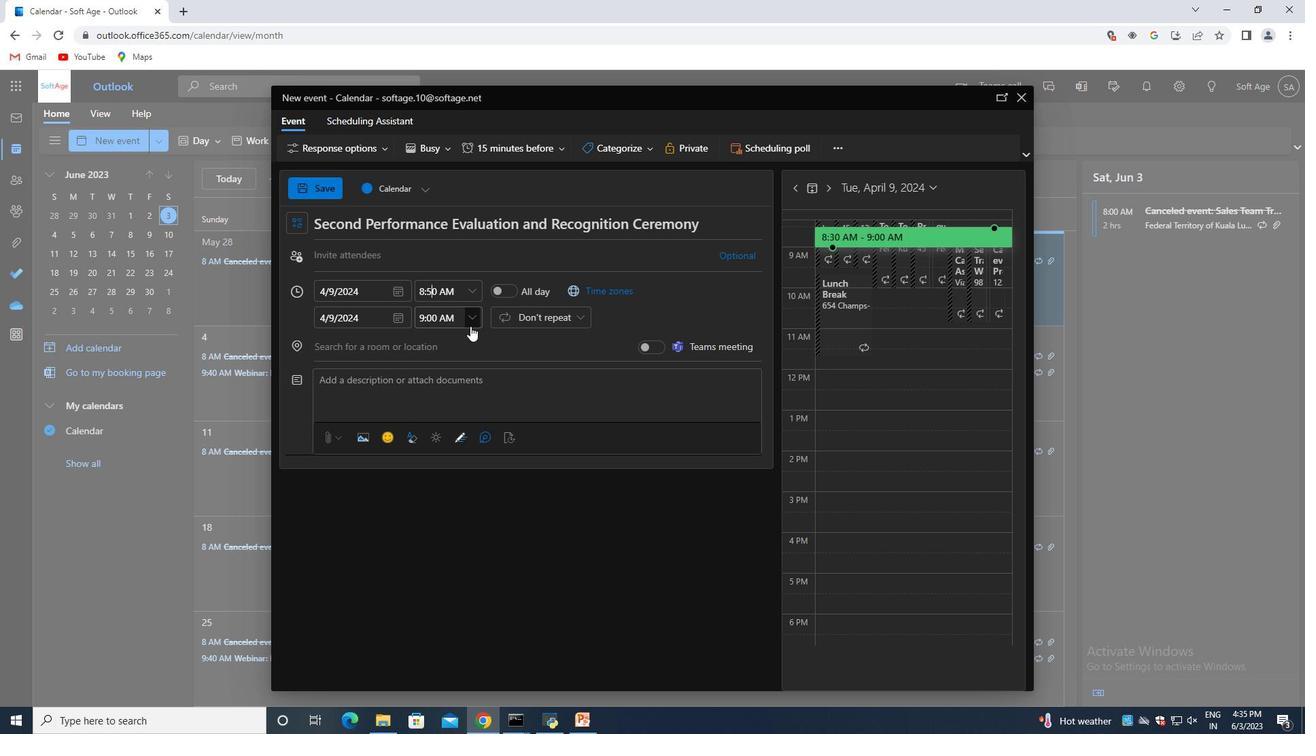 
Action: Mouse pressed left at (473, 322)
Screenshot: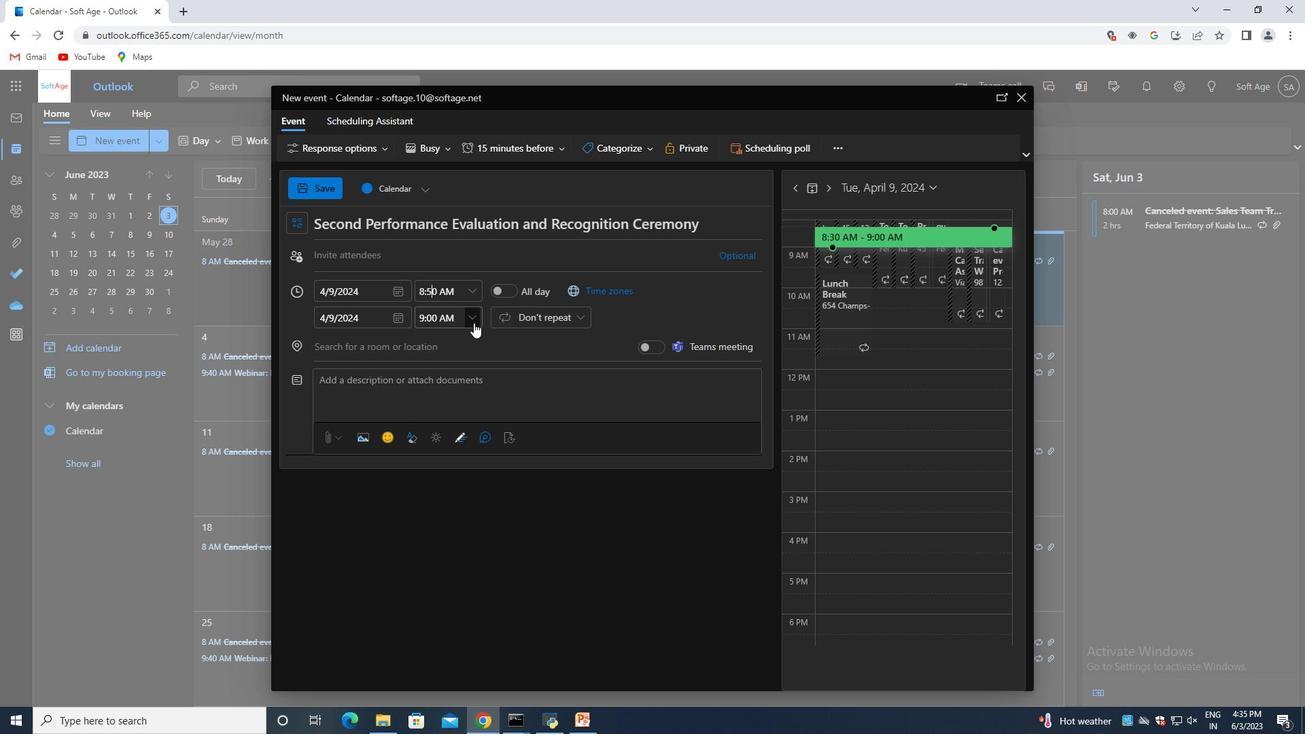 
Action: Mouse moved to (462, 420)
Screenshot: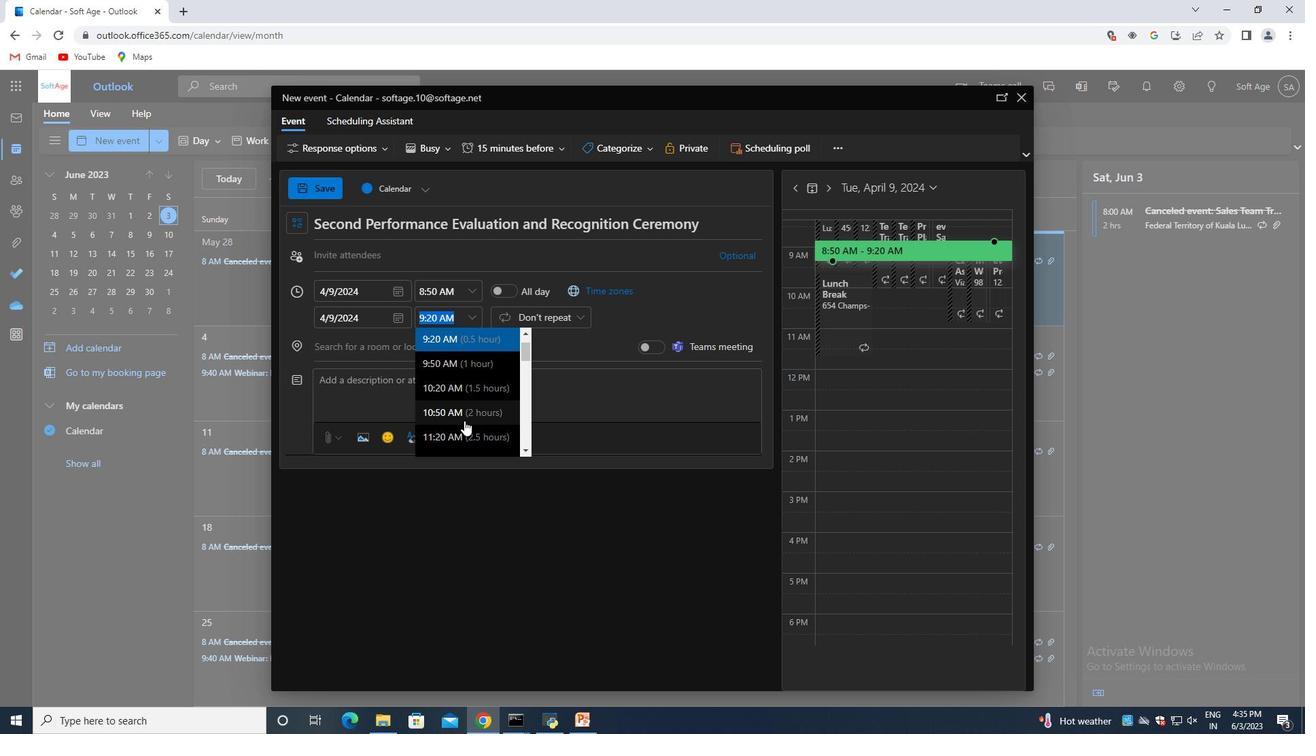 
Action: Mouse pressed left at (462, 420)
Screenshot: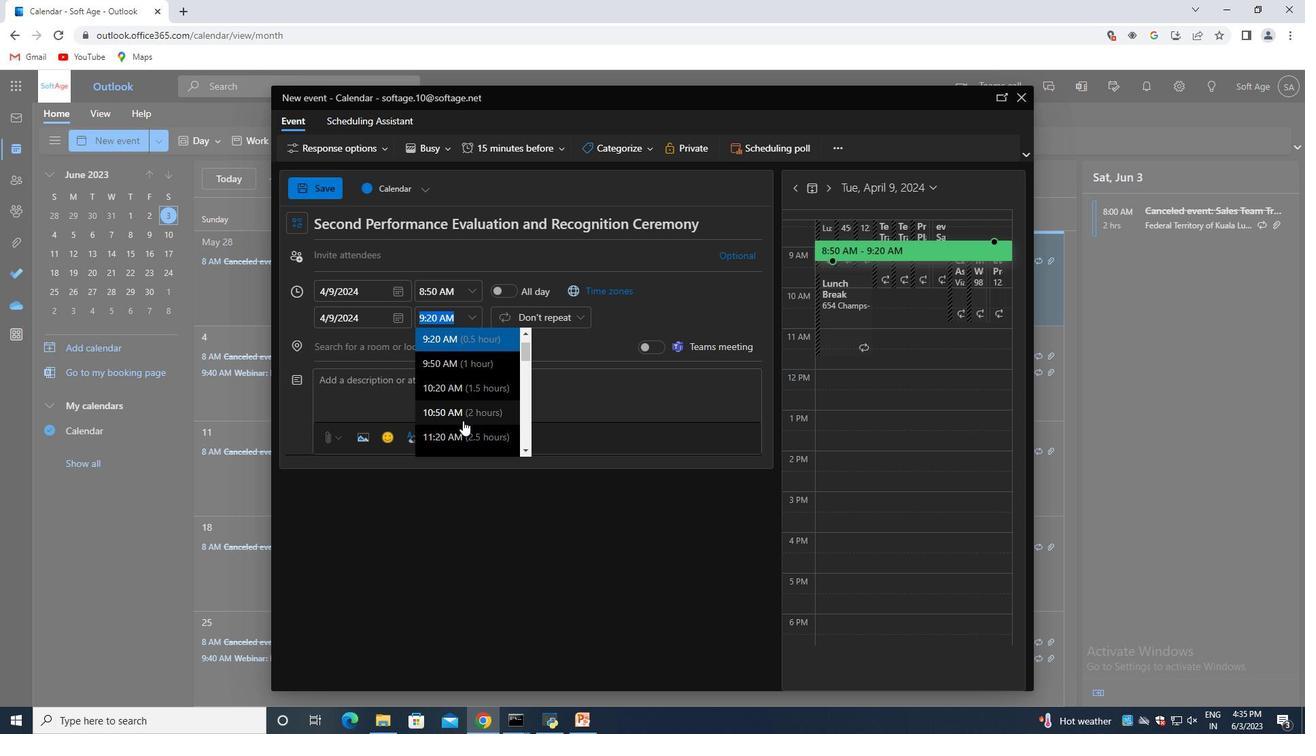 
Action: Mouse moved to (467, 376)
Screenshot: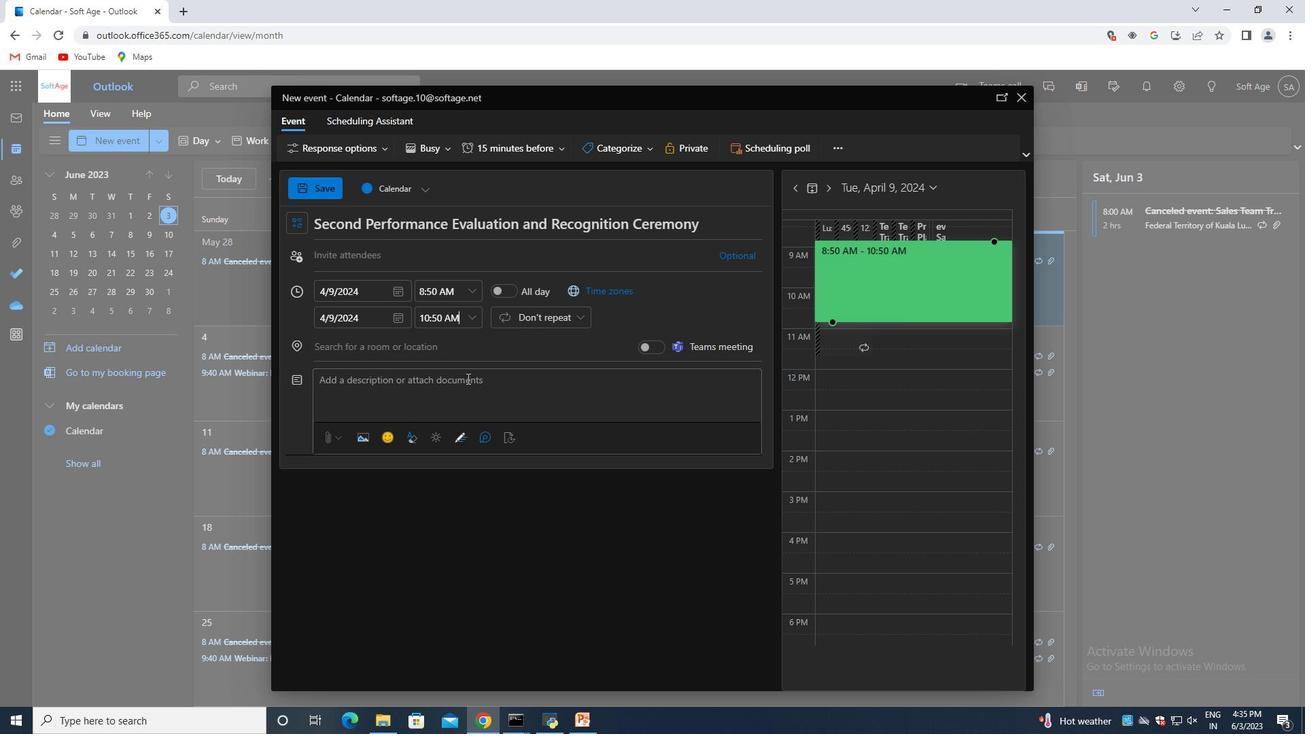 
Action: Mouse pressed left at (467, 376)
Screenshot: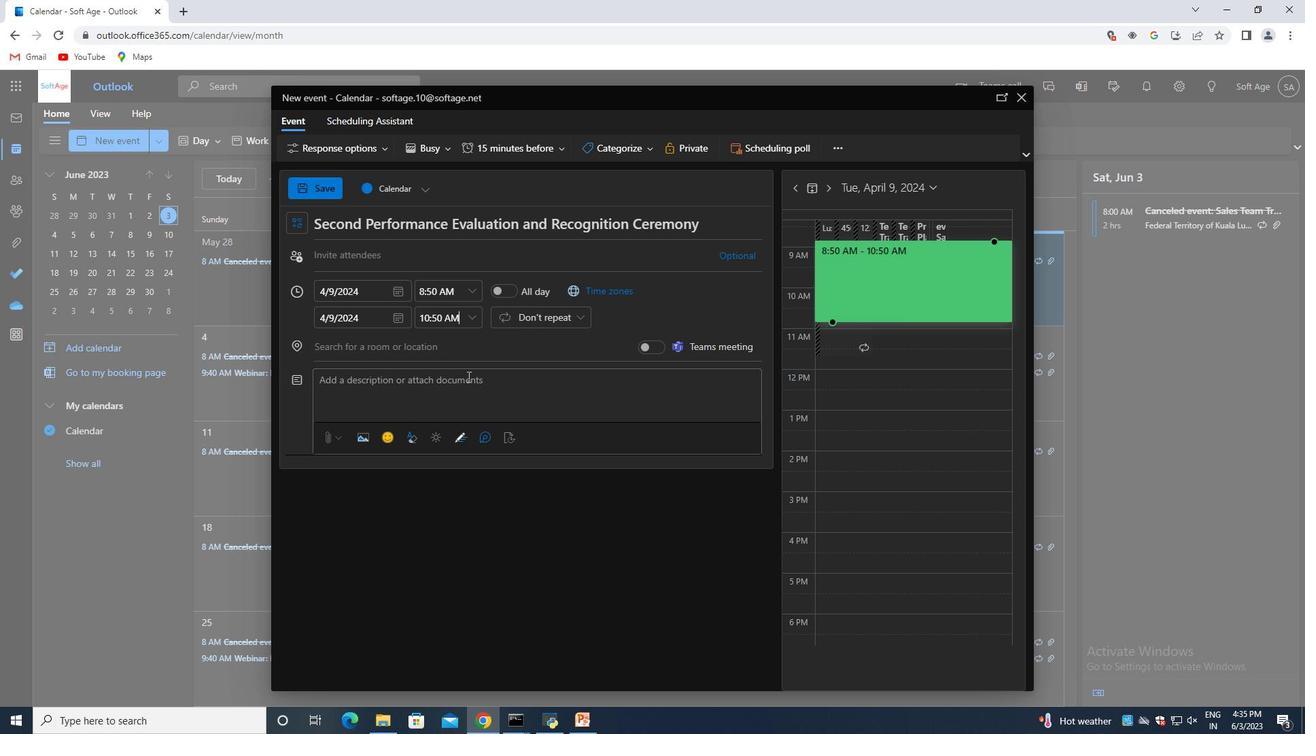 
Action: Key pressed <Key.shift>Examing<Key.backspace>ing<Key.space>the<Key.space>marketing<Key.space>channels<Key.space>and<Key.space>platforms<Key.space>used<Key.space>in<Key.space>the<Key.space>campaign,<Key.space>such<Key.space>as<Key.space>social<Key.space>media,<Key.space>email<Key.space>marketing,<Key.space>print<Key.space>advertsing,<Key.space><Key.backspace><Key.backspace><Key.backspace><Key.backspace><Key.backspace><Key.backspace>ising,<Key.space>or<Key.space>television<Key.space>commercials.<Key.space><Key.shift>This<Key.space>include<Key.space><Key.backspace>s<Key.space>assessing<Key.space>the<Key.space>reach,<Key.space>engagement,<Key.space>and<Key.space>conversion<Key.space>rates<Key.space>achieved<Key.space>through<Key.space>each<Key.space>channel<Key.space>and<Key.space>identifying<Key.space>which<Key.space>channels<Key.space>performed<Key.space>well<Key.space>or<Key.space>need<Key.space>improvement.
Screenshot: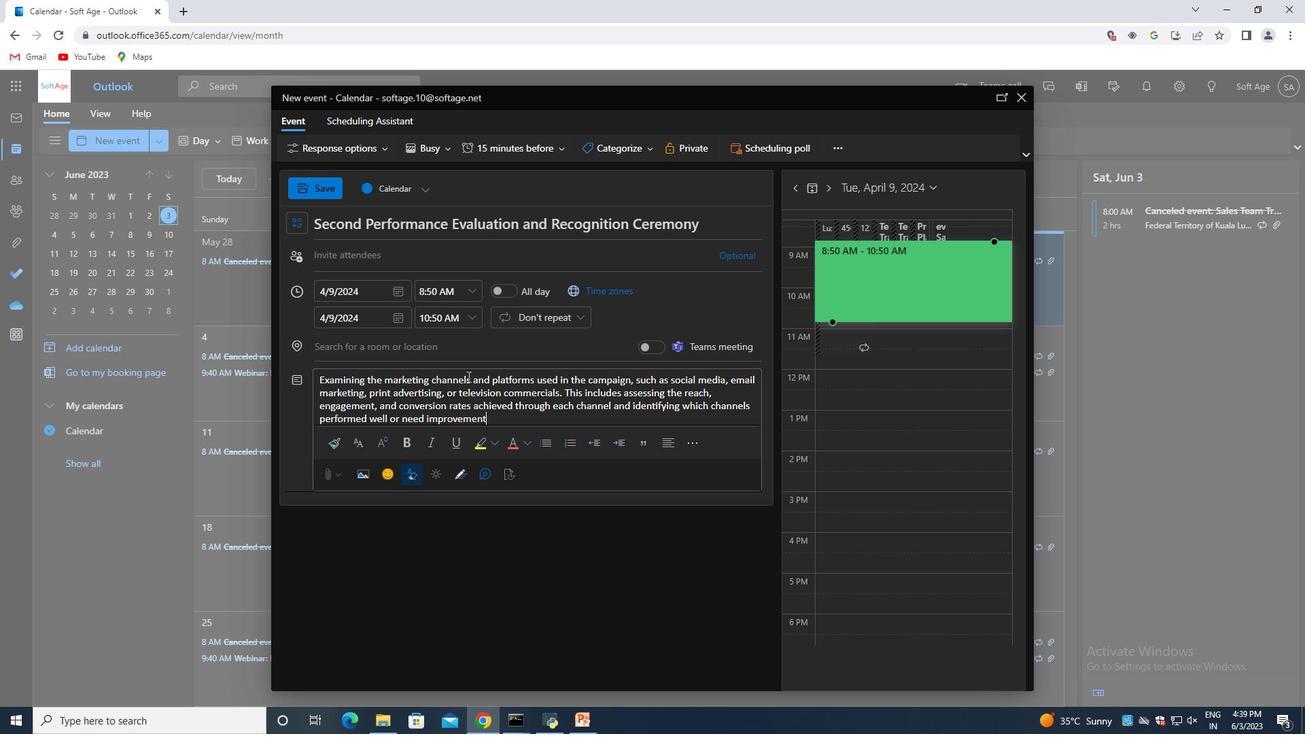 
Action: Mouse moved to (628, 151)
Screenshot: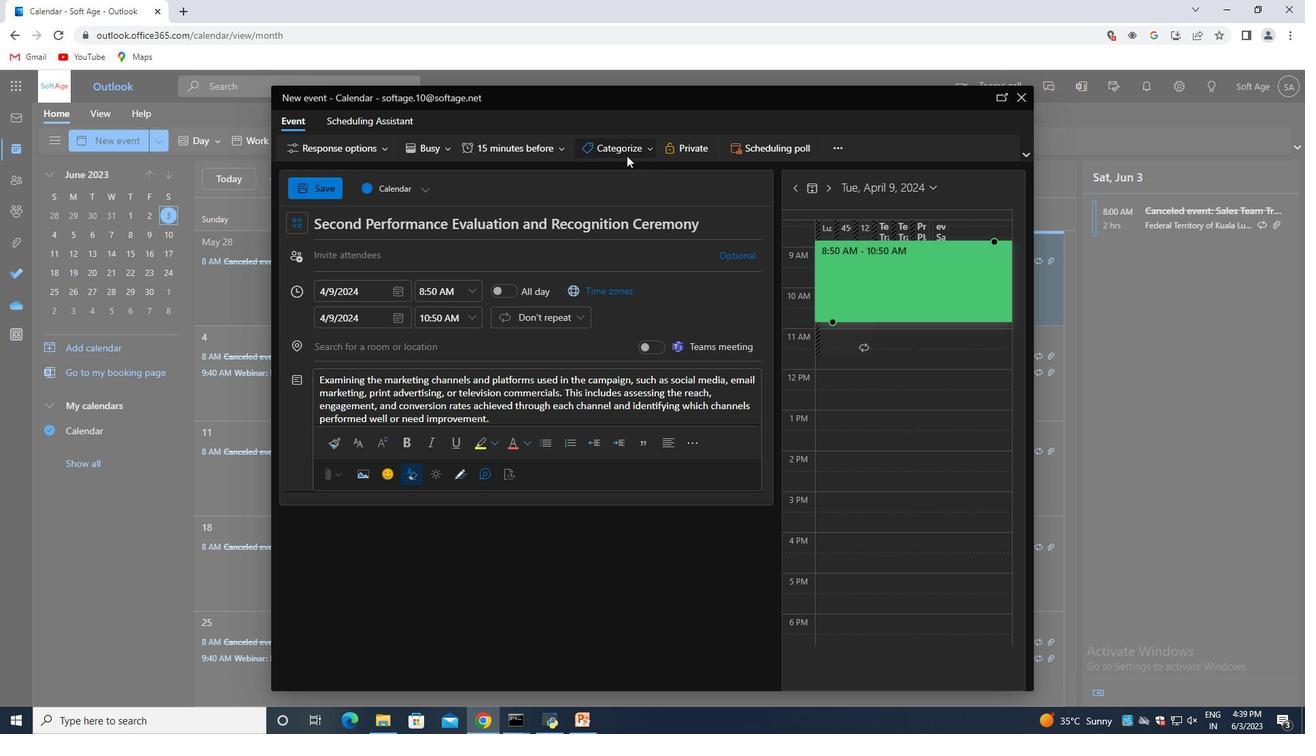 
Action: Mouse pressed left at (628, 151)
Screenshot: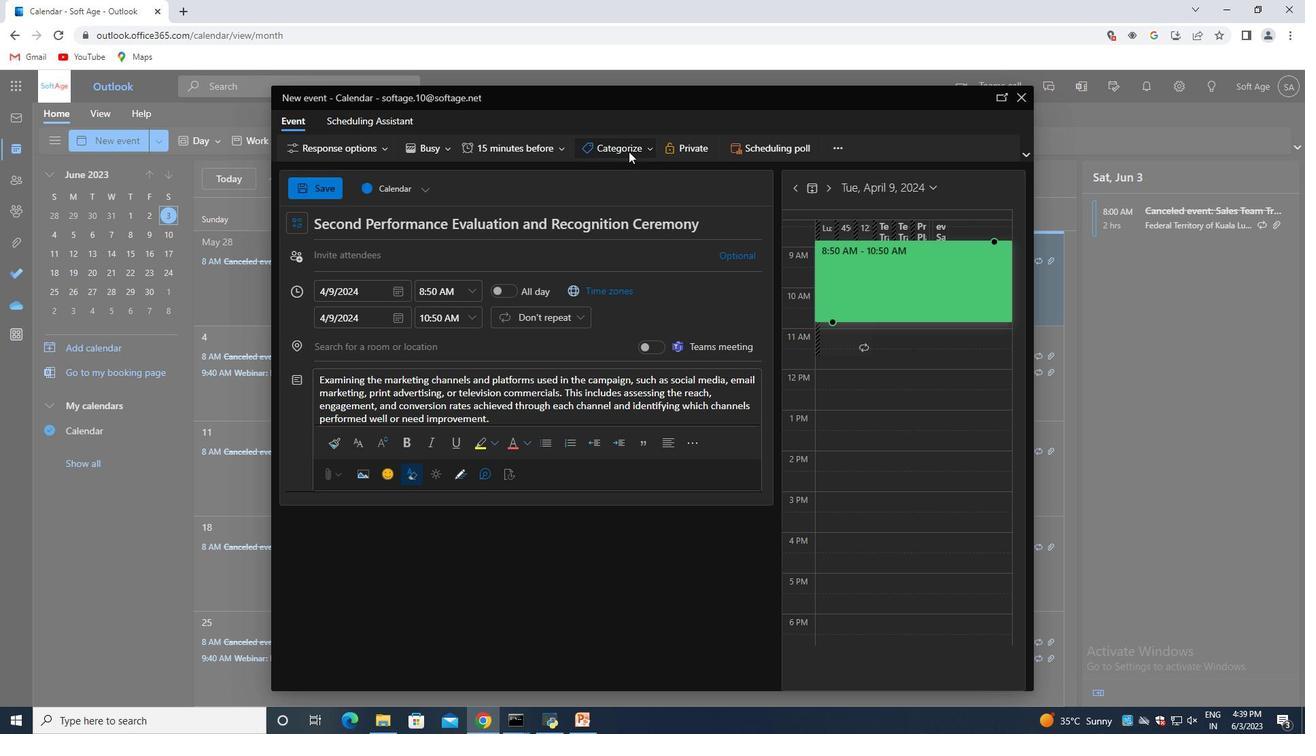 
Action: Mouse moved to (648, 282)
Screenshot: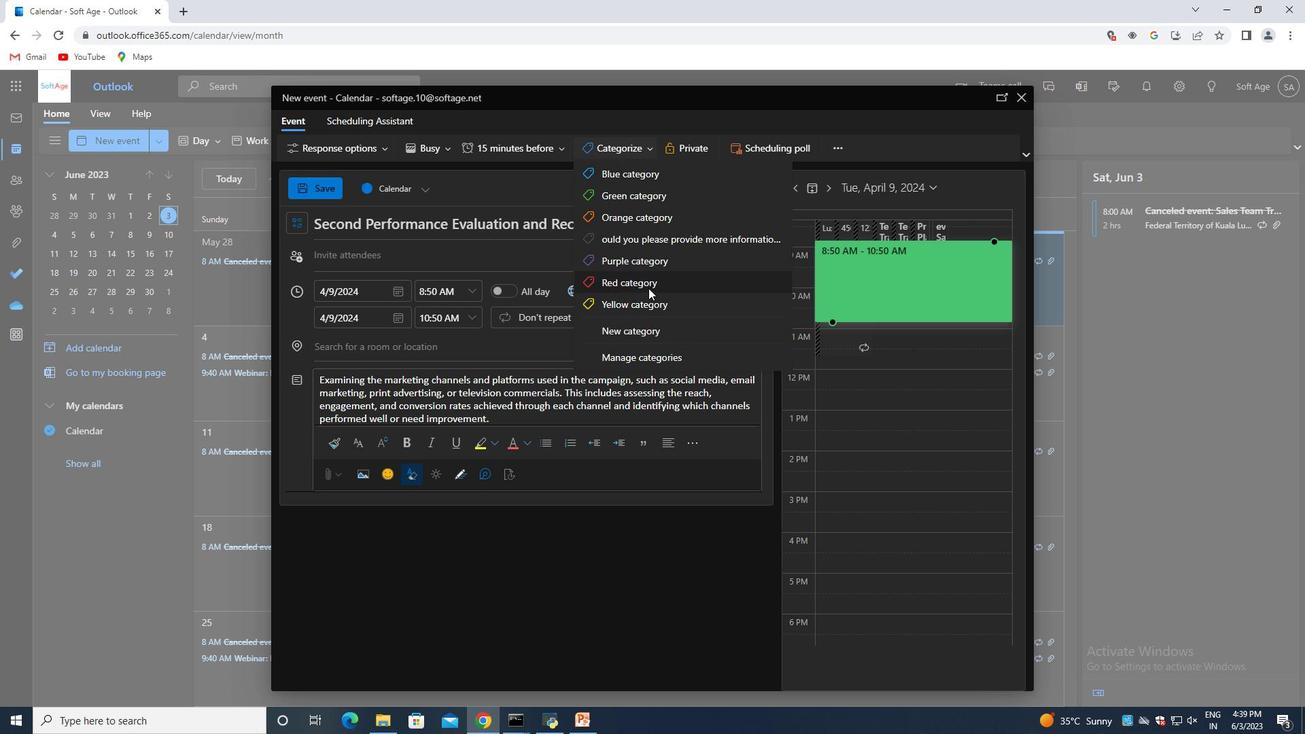 
Action: Mouse pressed left at (648, 282)
Screenshot: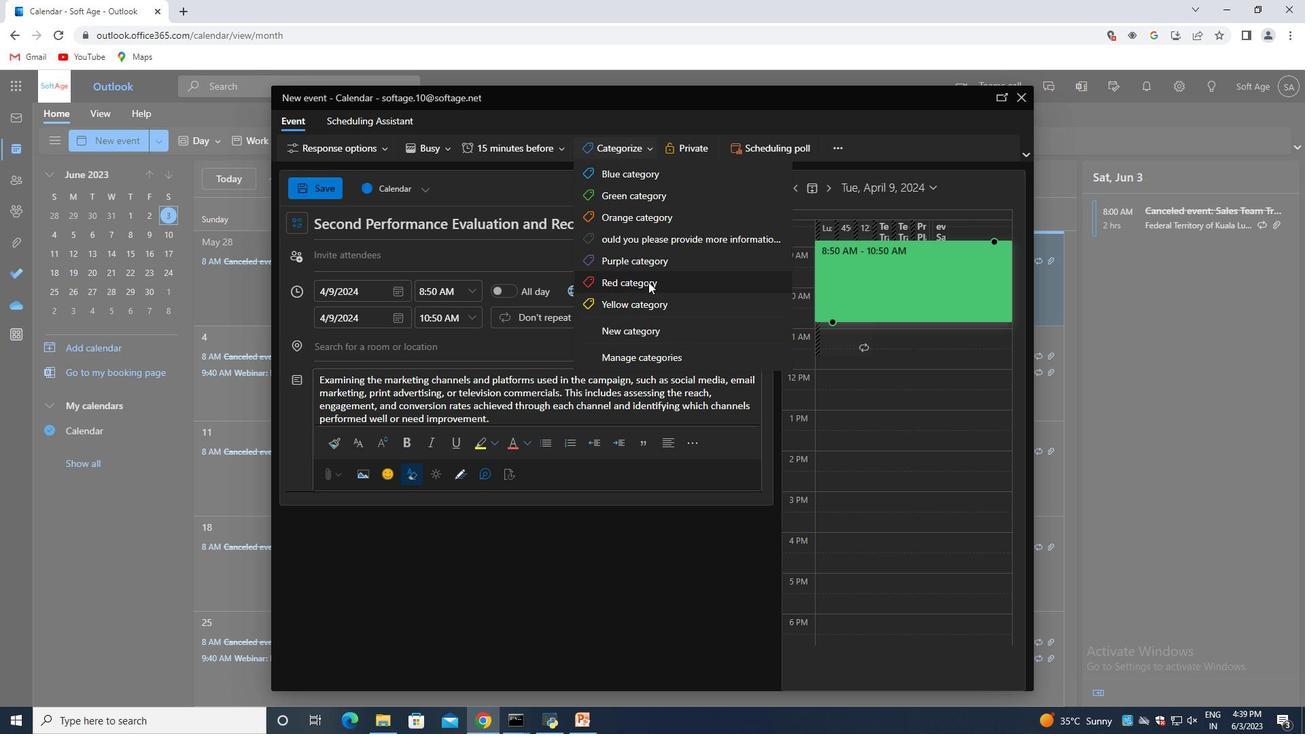 
Action: Mouse moved to (373, 344)
Screenshot: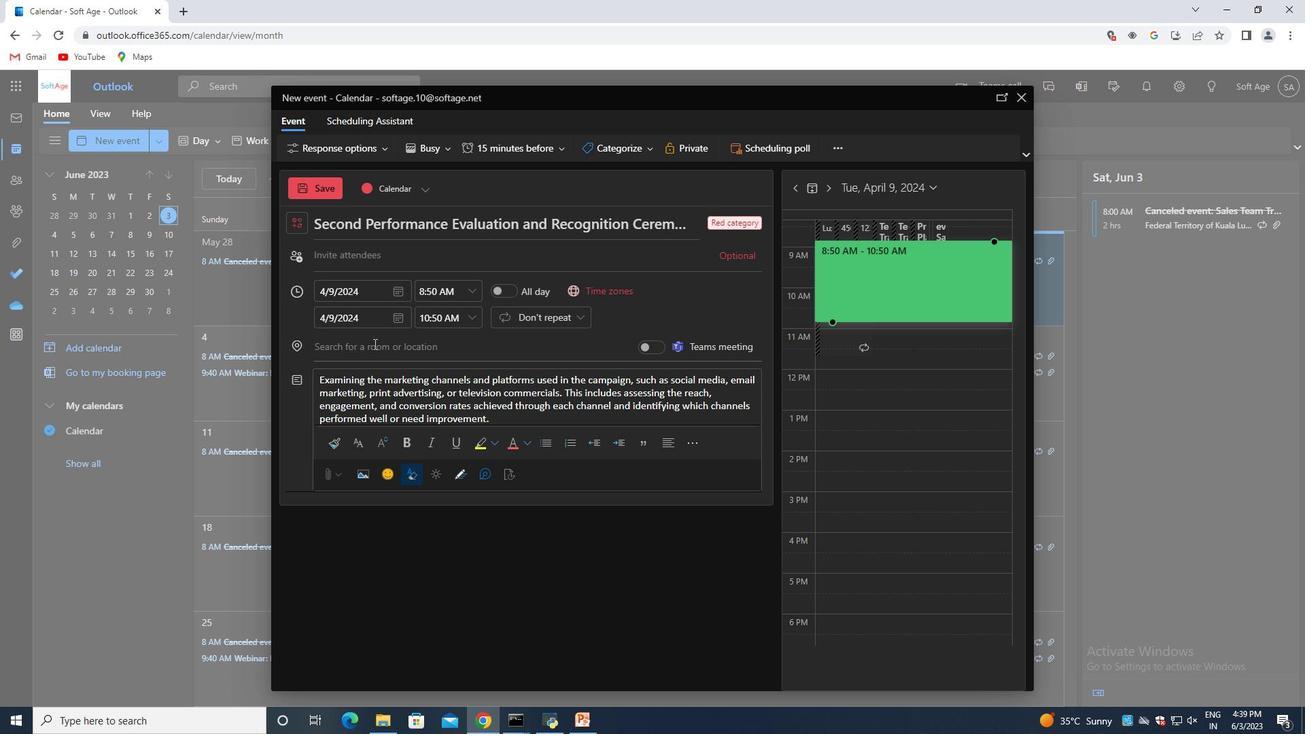 
Action: Mouse pressed left at (373, 344)
Screenshot: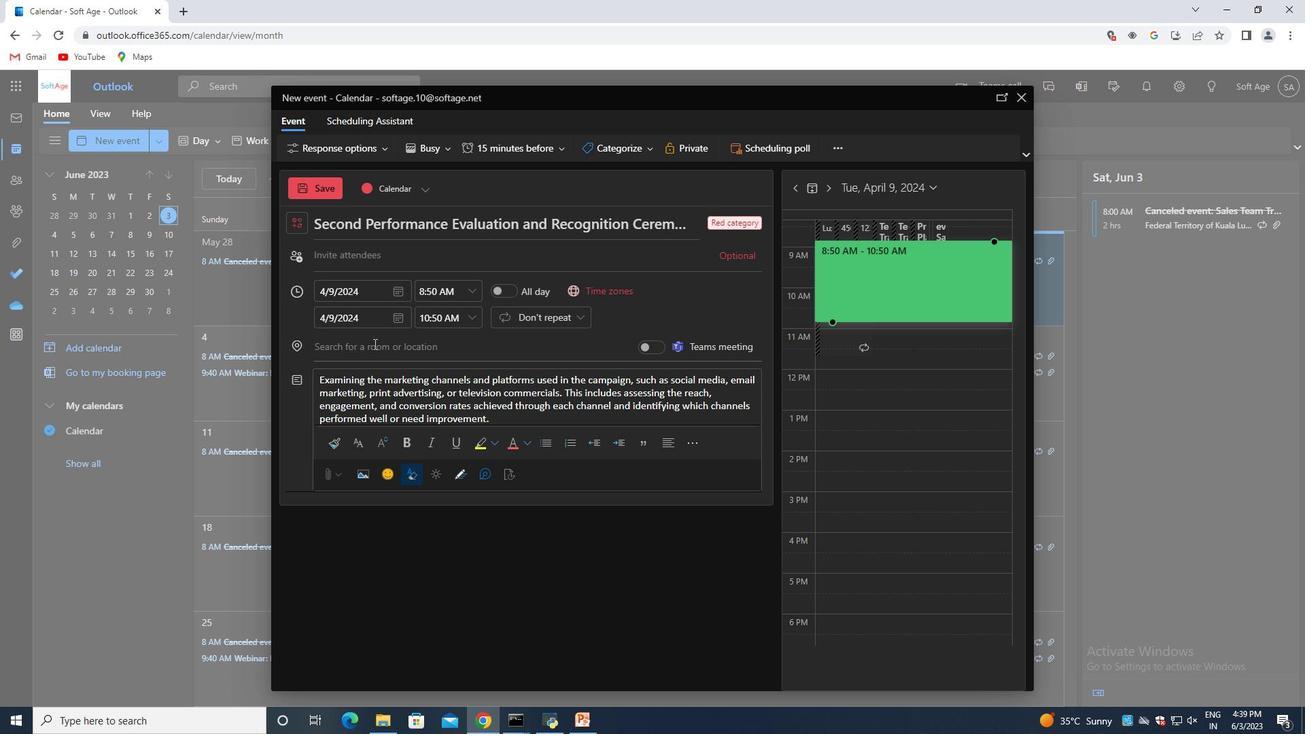 
Action: Key pressed 123<Key.space><Key.shift>Golden<Key.space><Key.shift>Beach,<Key.space><Key.shift>Thassos,<Key.space><Key.shift>Greece,<Key.space><Key.shift><Key.shift><Key.shift><Key.shift><Key.shift><Key.shift><Key.shift><Key.shift><Key.shift><Key.shift><Key.shift><Key.shift><Key.shift><Key.shift><Key.shift><Key.shift><Key.shift><Key.shift><Key.shift><Key.shift><Key.shift><Key.shift><Key.shift><Key.shift><Key.shift><Key.shift><Key.shift><Key.shift><Key.shift><Key.shift><Key.shift><Key.shift><Key.shift><Key.backspace><Key.backspace>
Screenshot: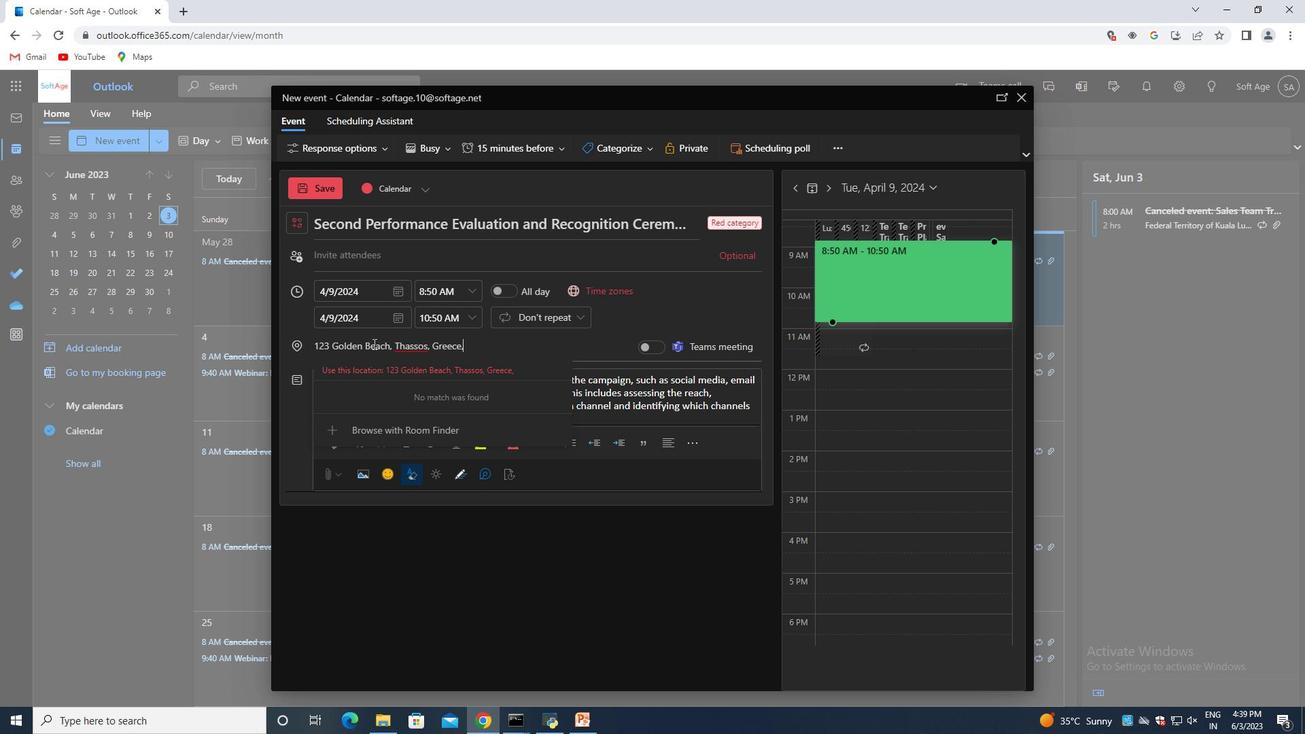 
Action: Mouse moved to (484, 373)
Screenshot: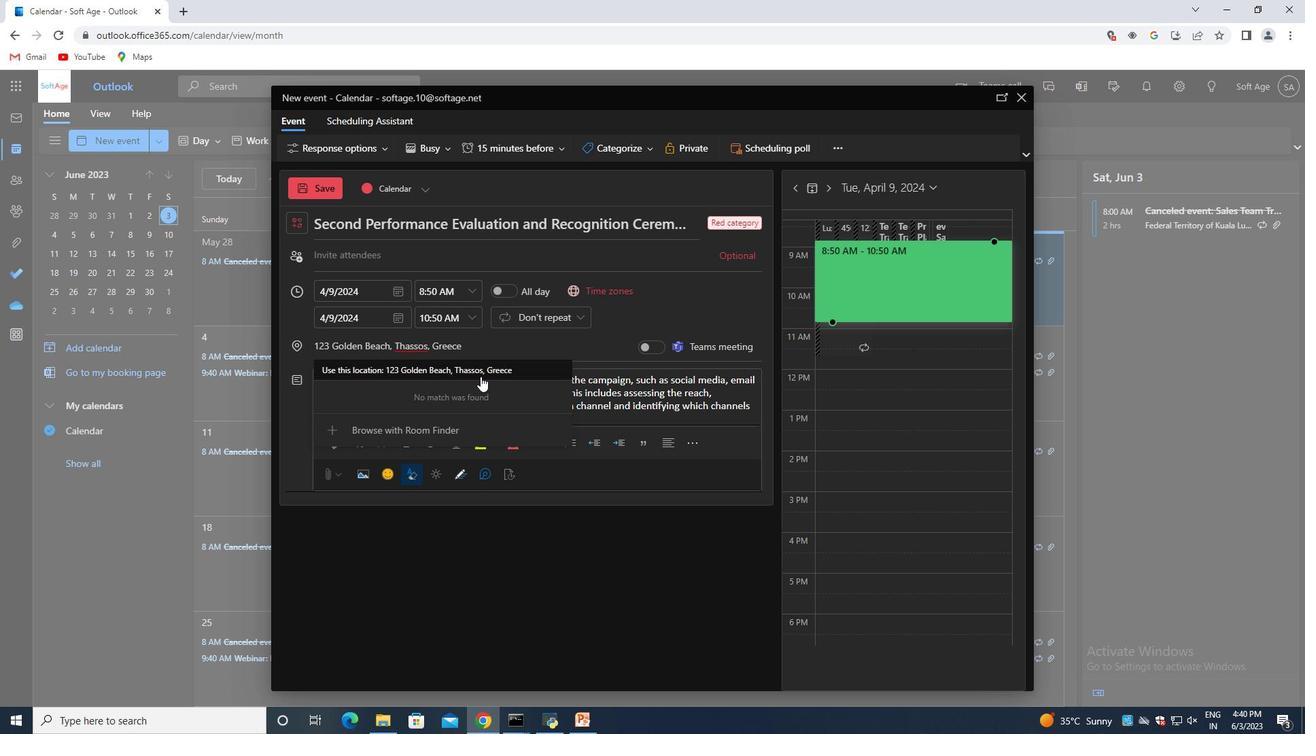 
Action: Mouse pressed left at (484, 373)
Screenshot: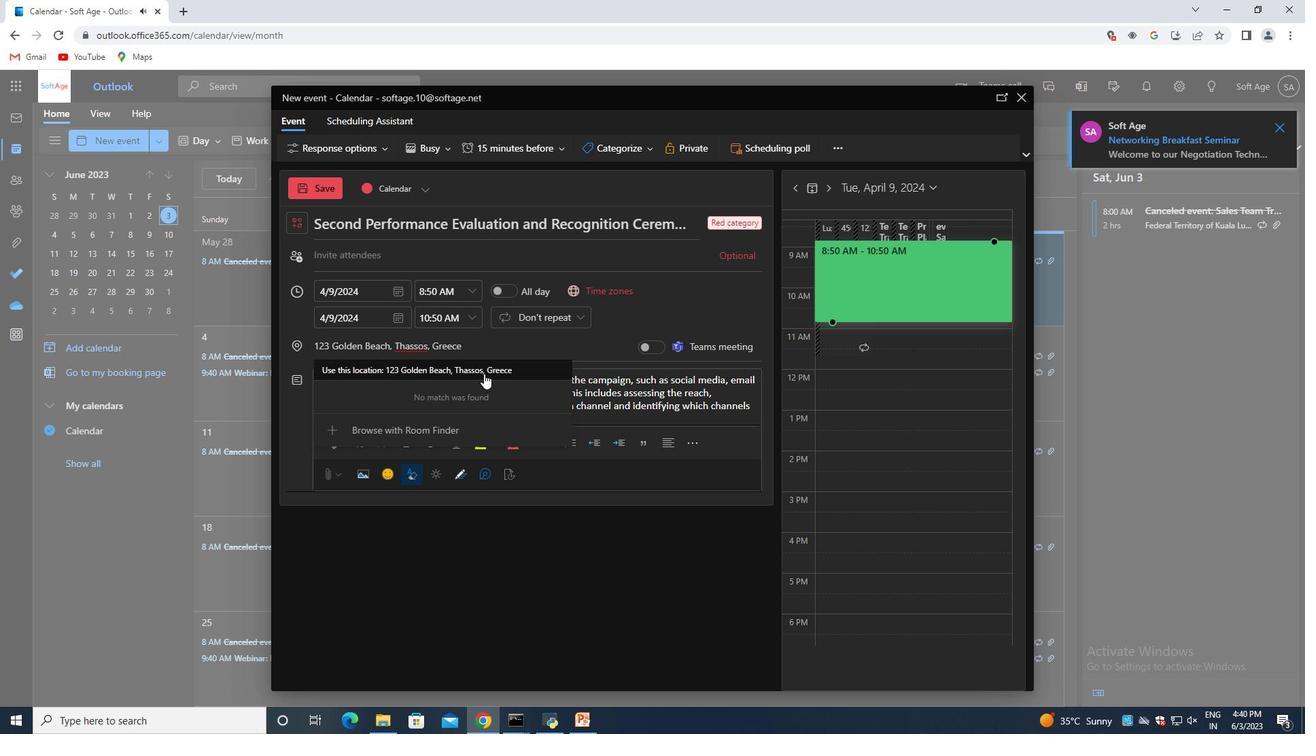 
Action: Mouse moved to (410, 257)
Screenshot: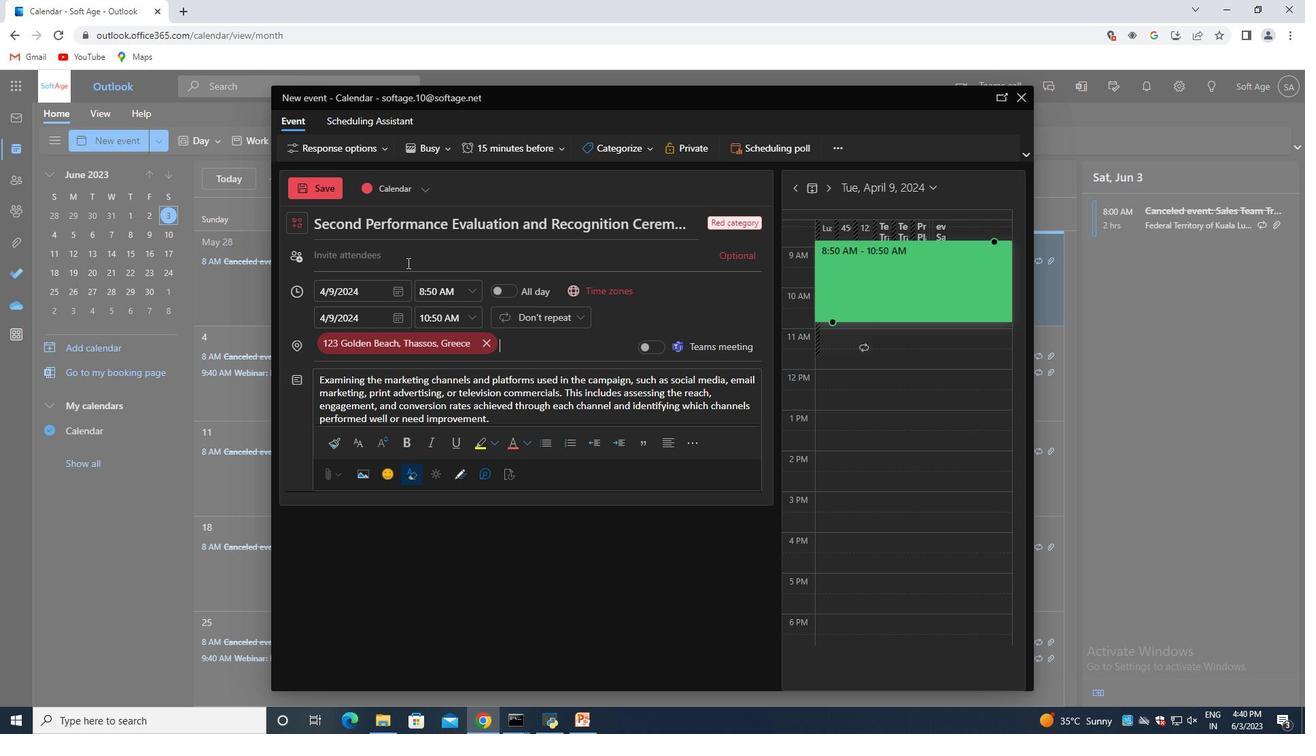 
Action: Mouse pressed left at (410, 257)
Screenshot: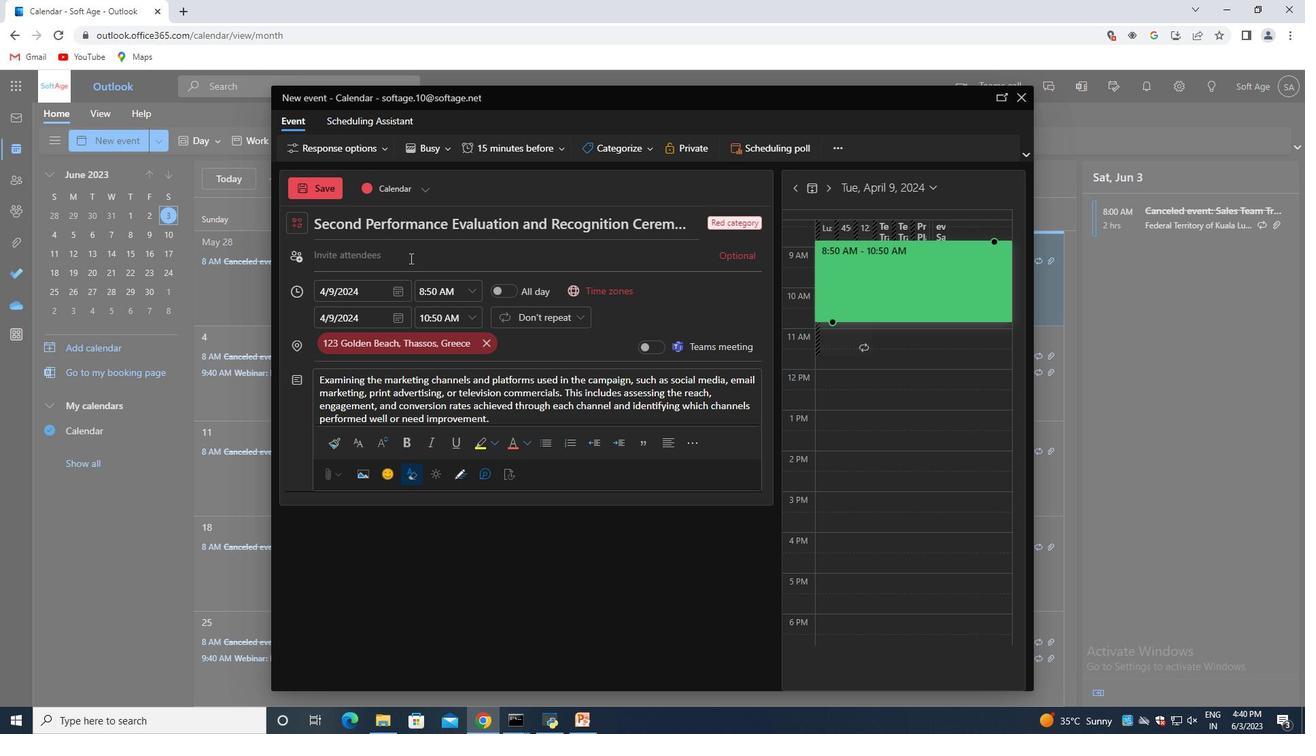 
Action: Key pressed sofatge.4<Key.shift>@softage.<Key.backspace><Key.backspace><Key.backspace><Key.backspace><Key.backspace><Key.backspace><Key.backspace><Key.backspace><Key.backspace><Key.backspace><Key.backspace><Key.backspace><Key.backspace><Key.backspace><Key.backspace>tage.4<Key.shift>@softage.net
Screenshot: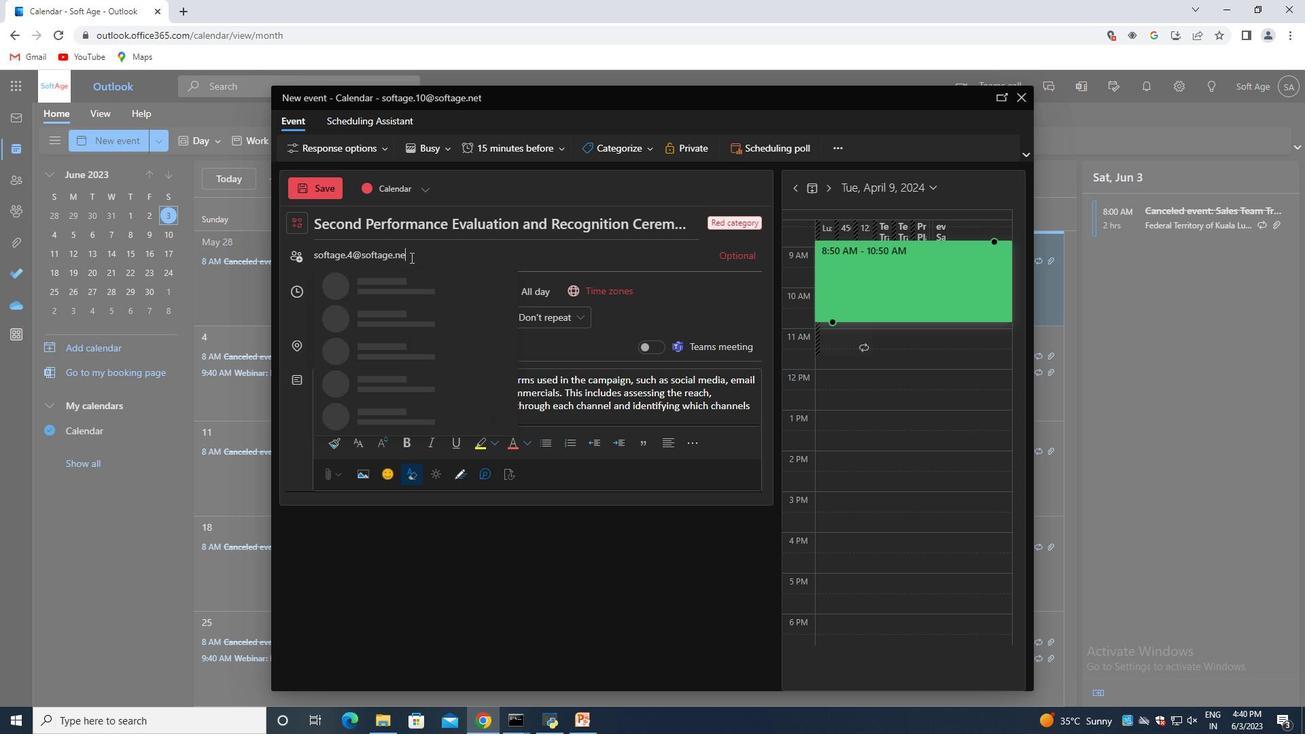 
Action: Mouse moved to (439, 284)
Screenshot: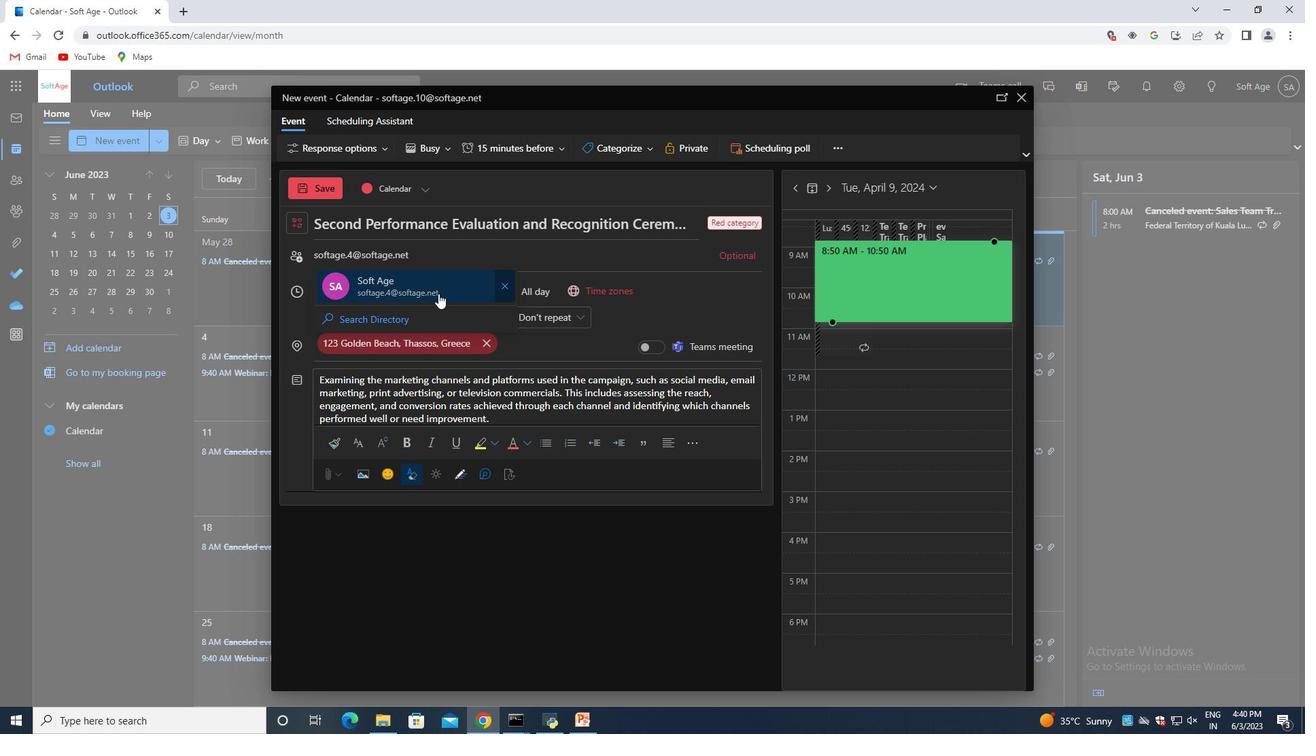 
Action: Mouse pressed left at (439, 284)
Screenshot: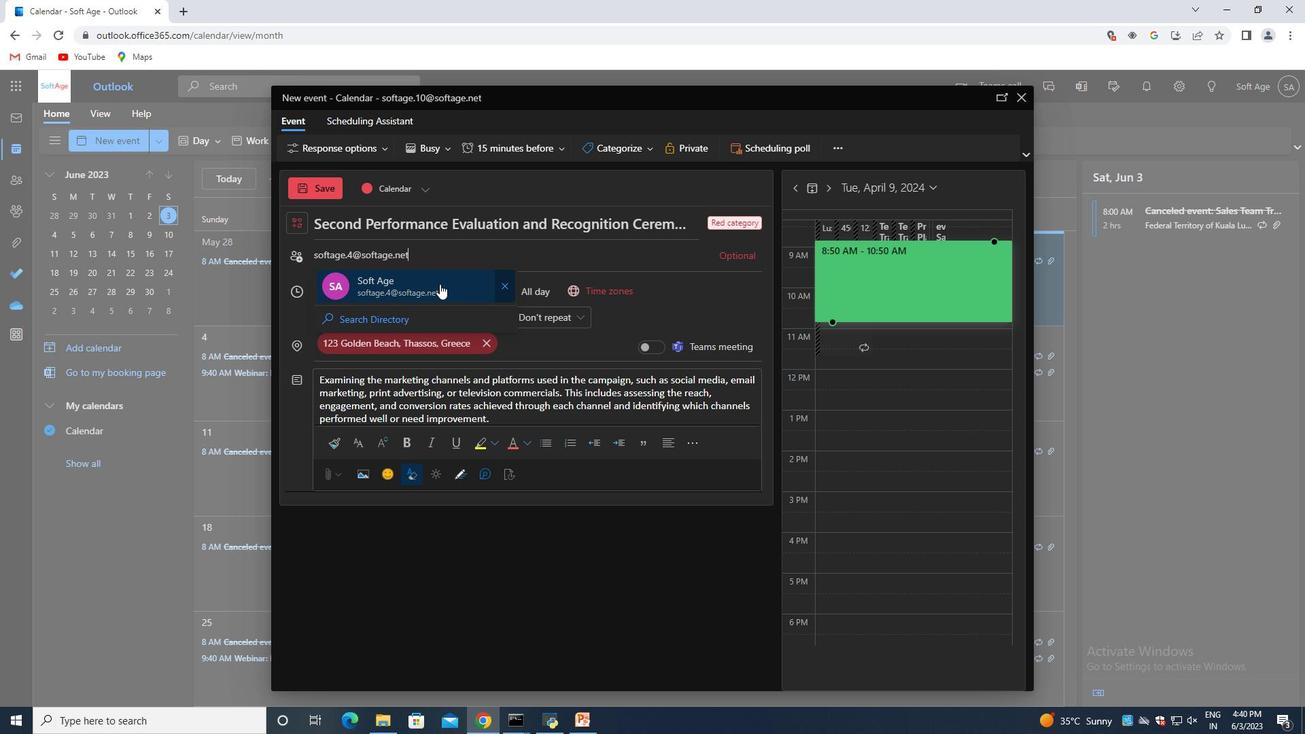 
Action: Mouse moved to (439, 282)
Screenshot: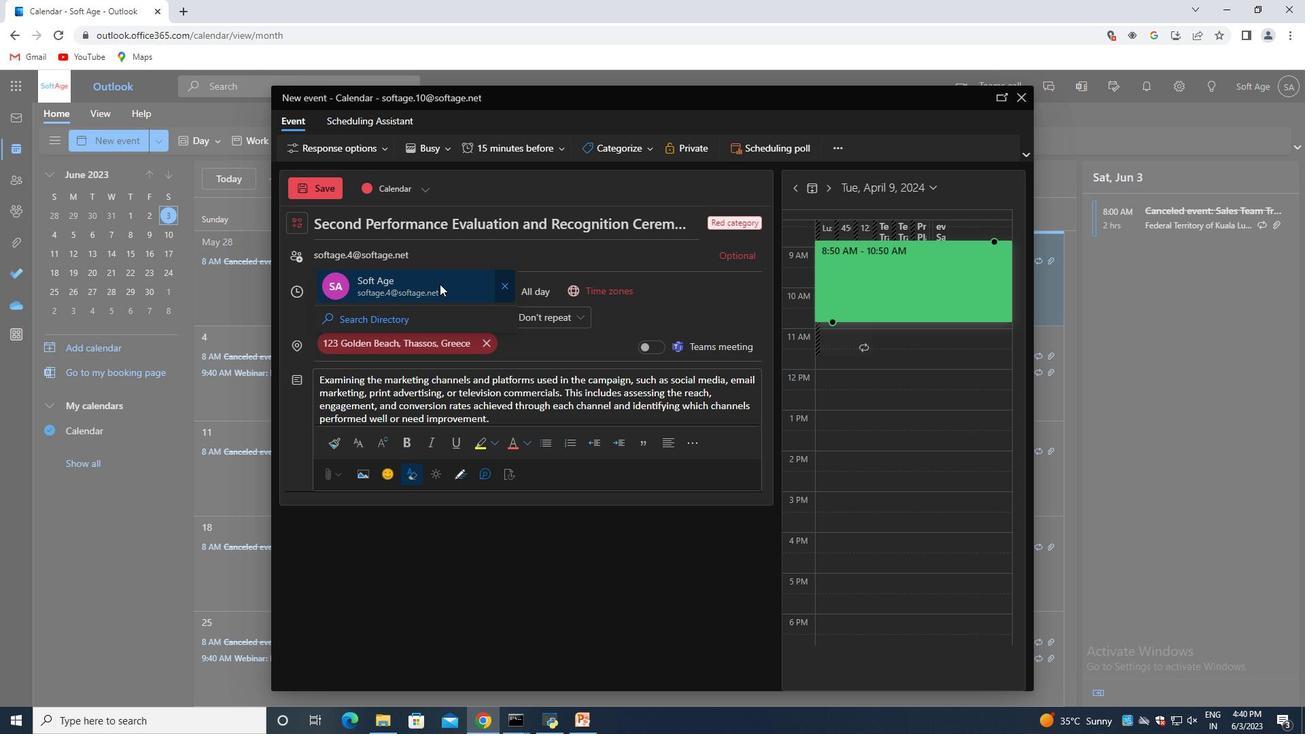 
Action: Key pressed softage.5<Key.shift>@softage.net
Screenshot: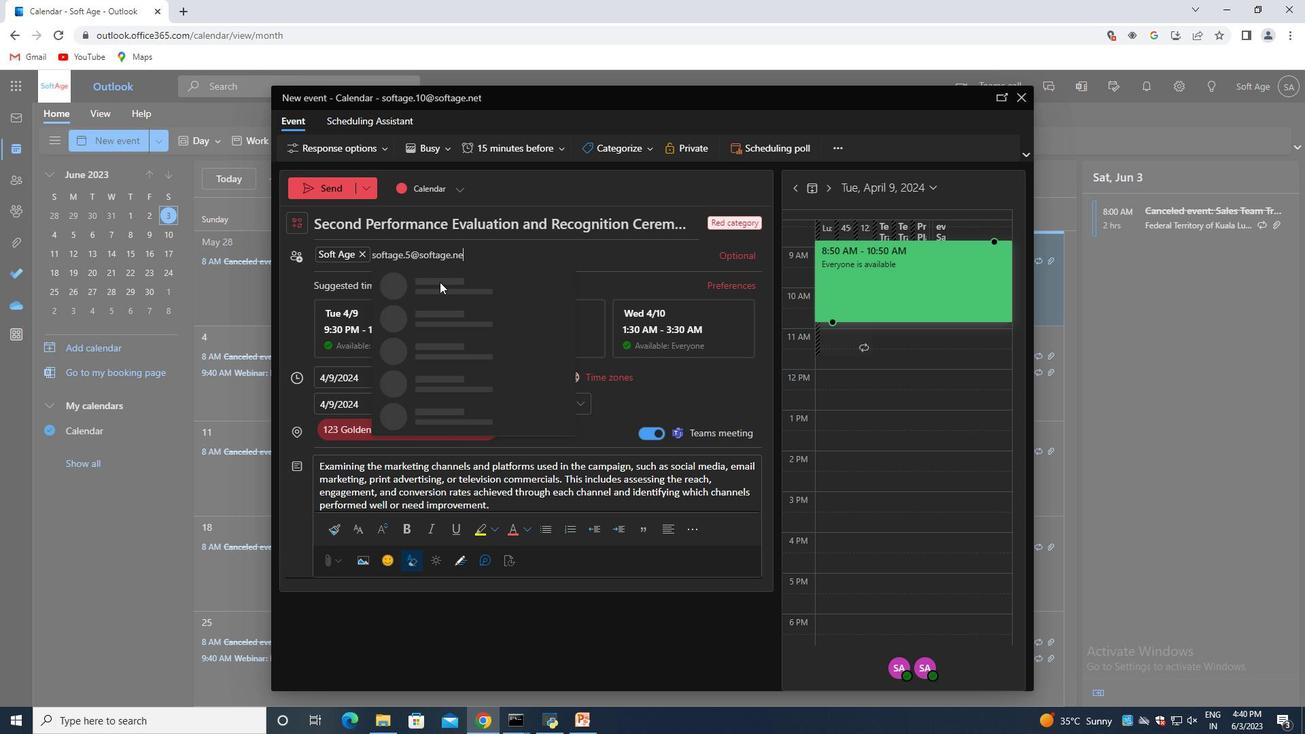 
Action: Mouse moved to (469, 282)
Screenshot: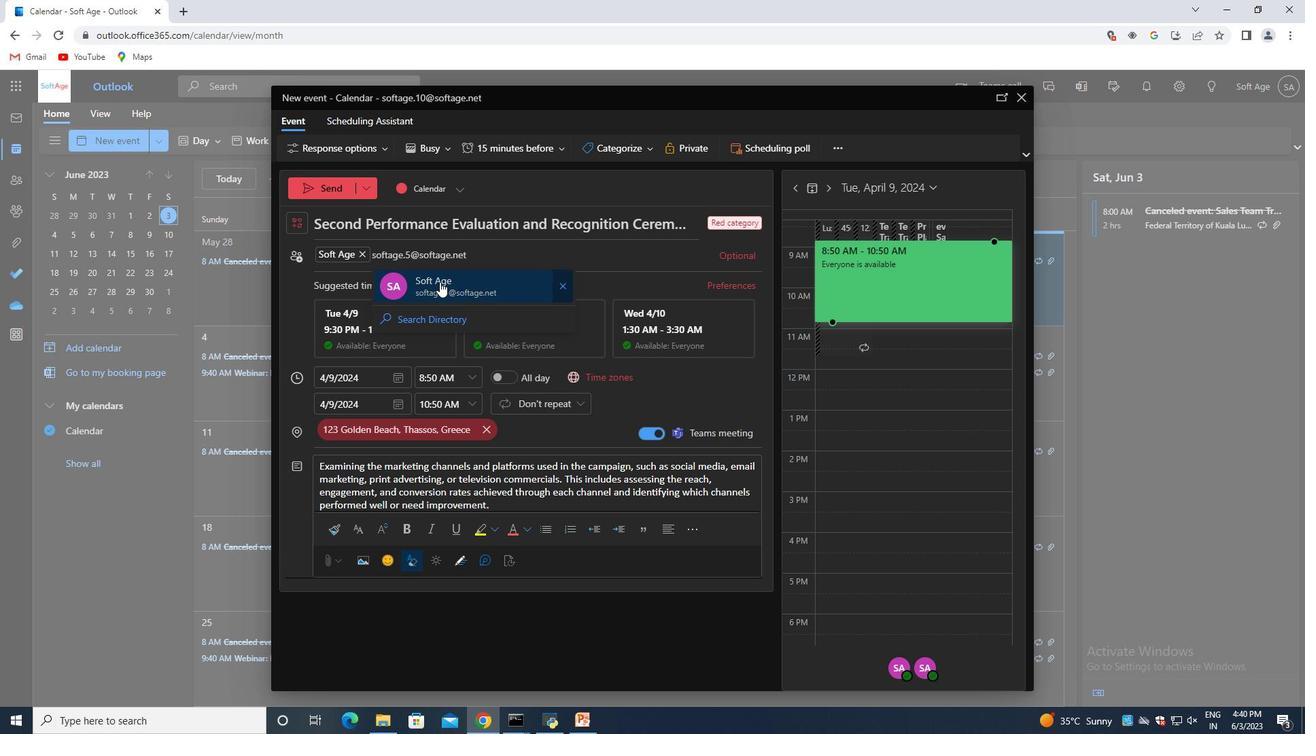 
Action: Mouse pressed left at (469, 282)
Screenshot: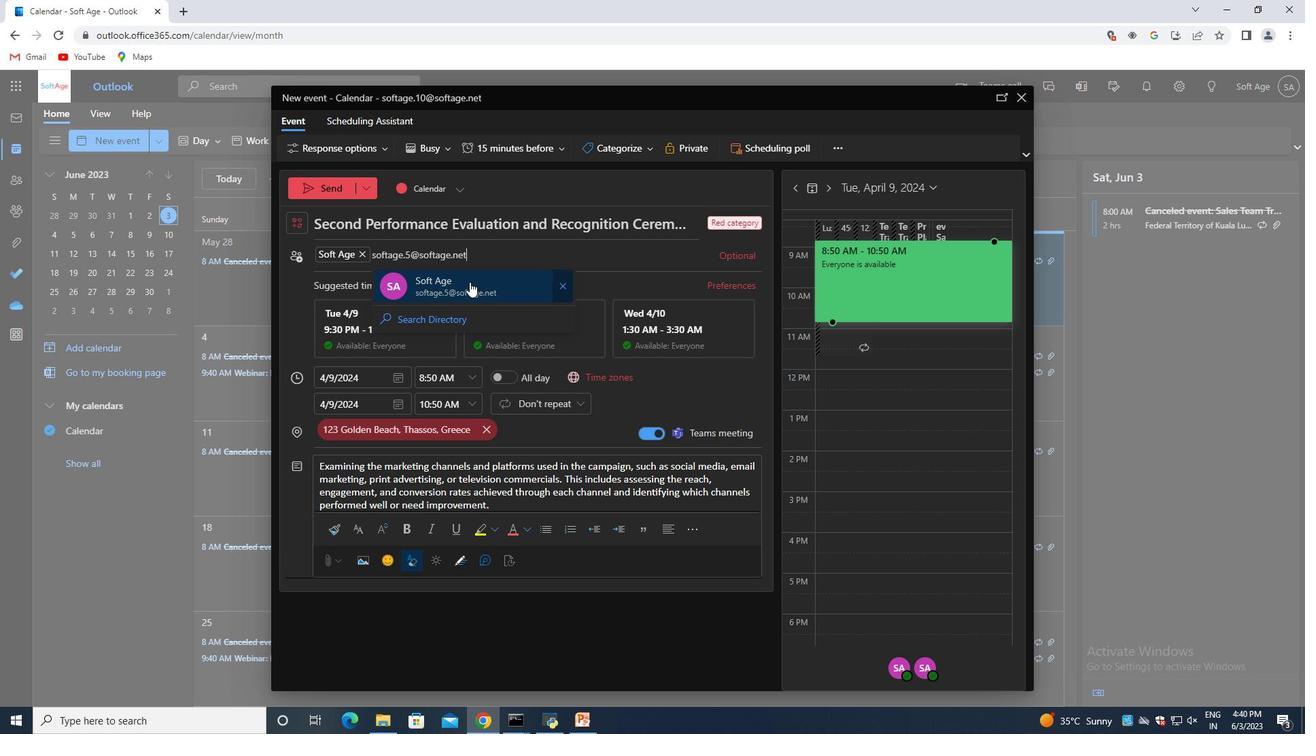 
Action: Mouse moved to (529, 148)
Screenshot: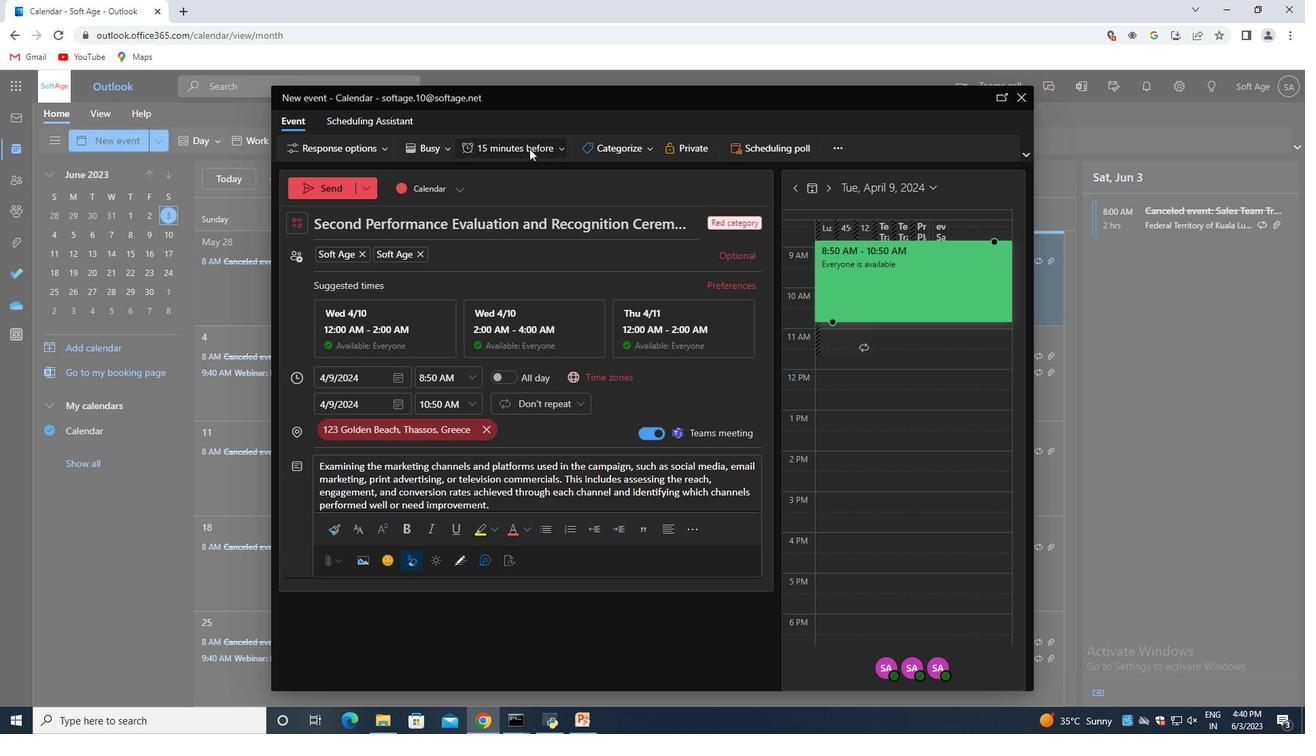 
Action: Mouse pressed left at (529, 148)
Screenshot: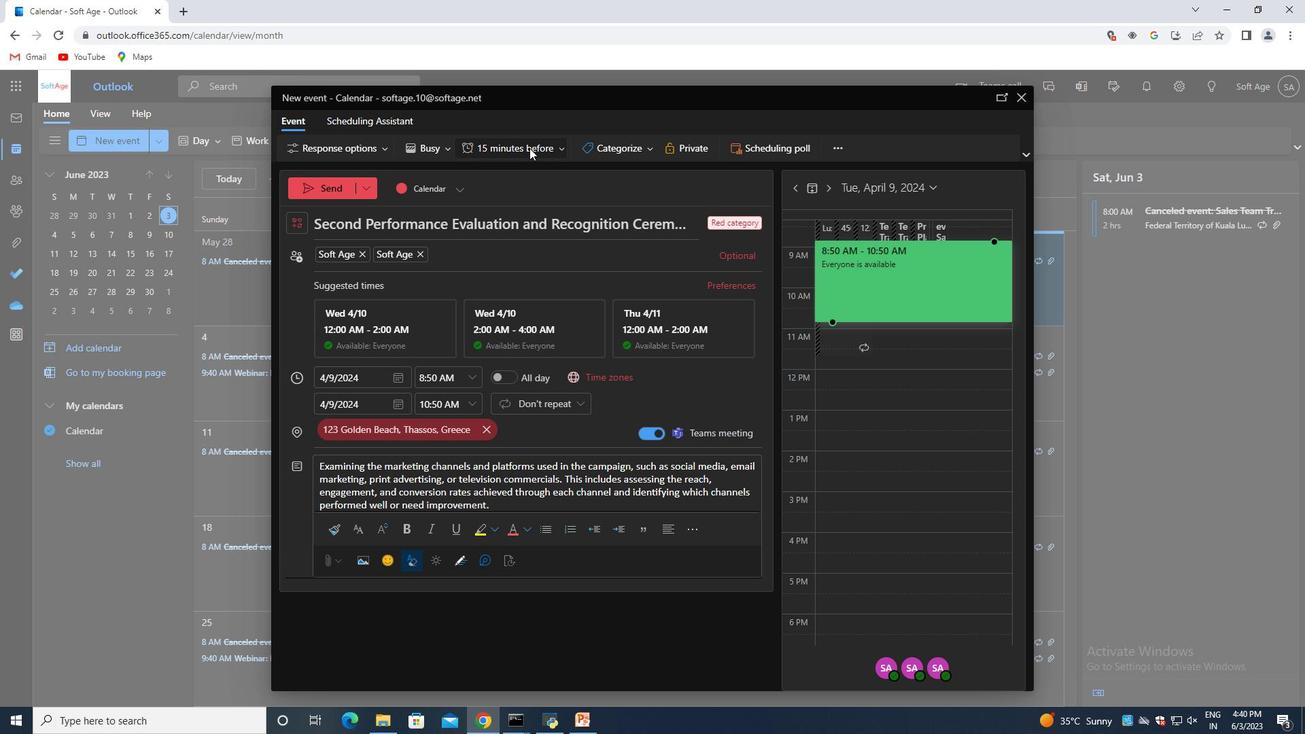
Action: Mouse moved to (526, 219)
Screenshot: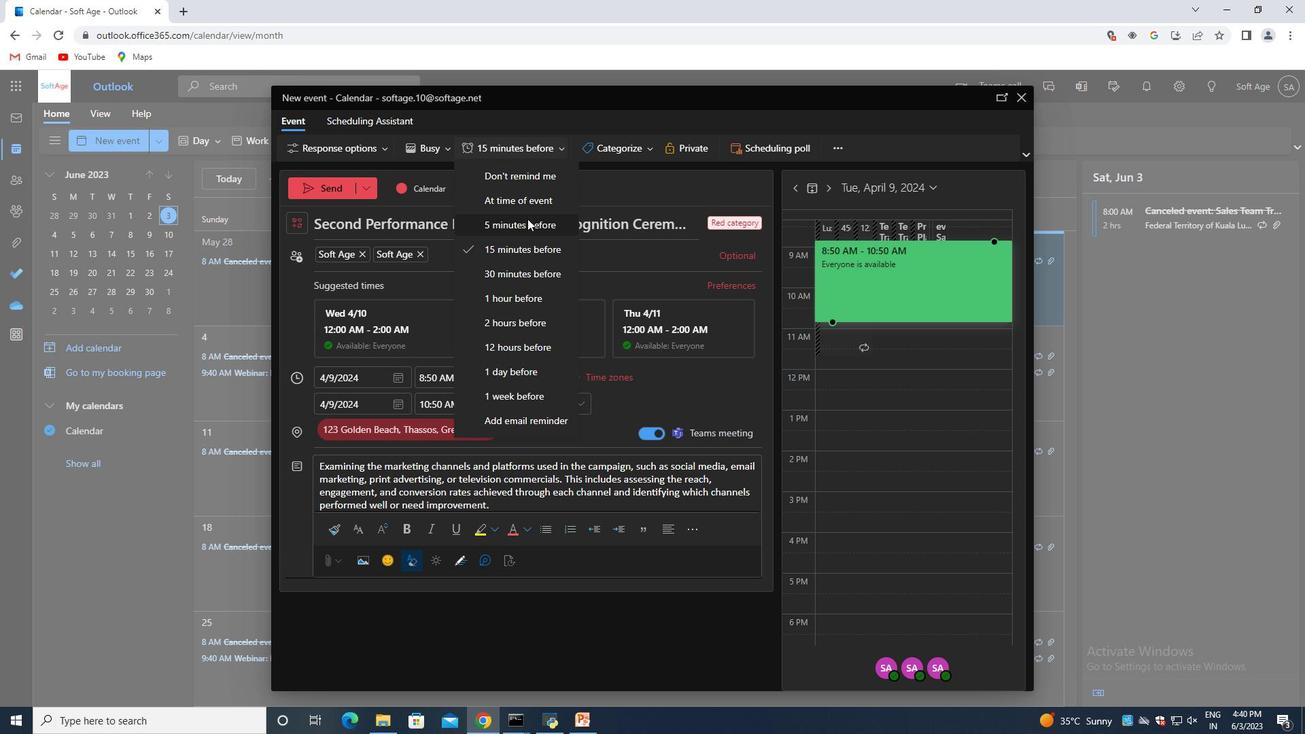 
Action: Mouse pressed left at (526, 219)
Screenshot: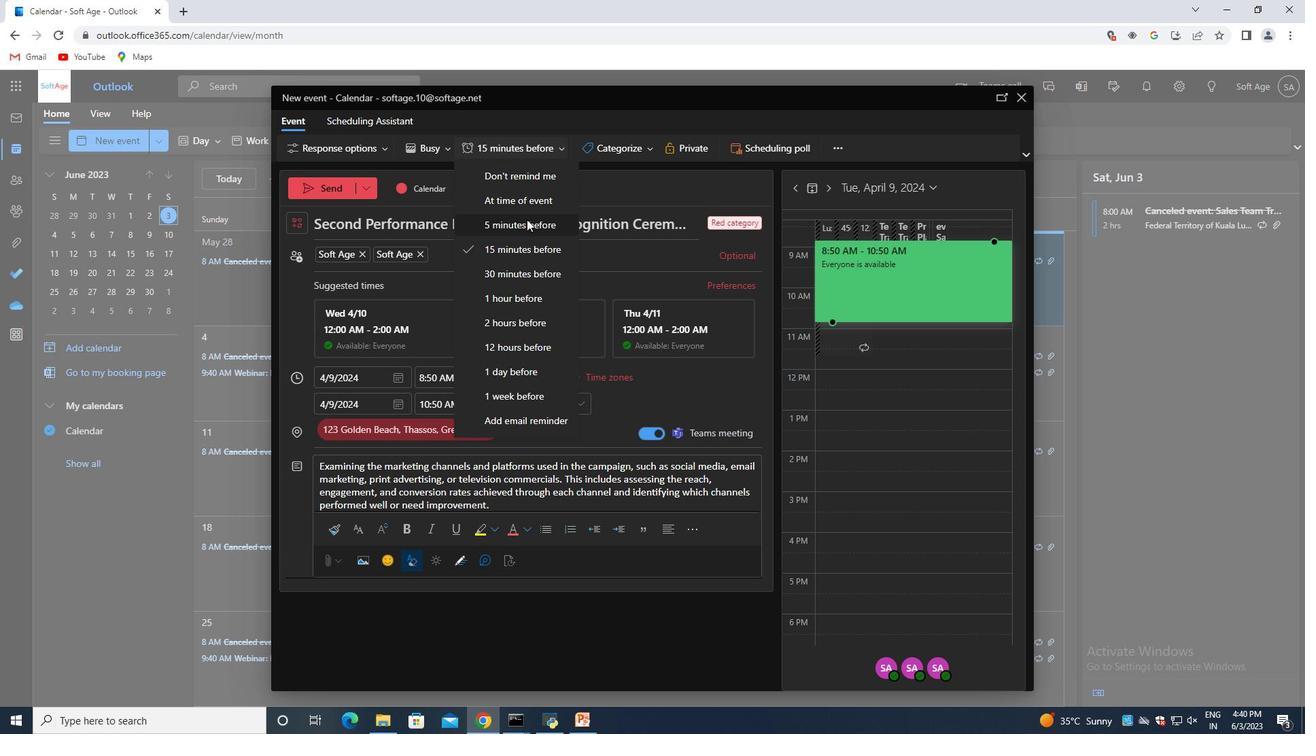 
Action: Mouse moved to (335, 191)
Screenshot: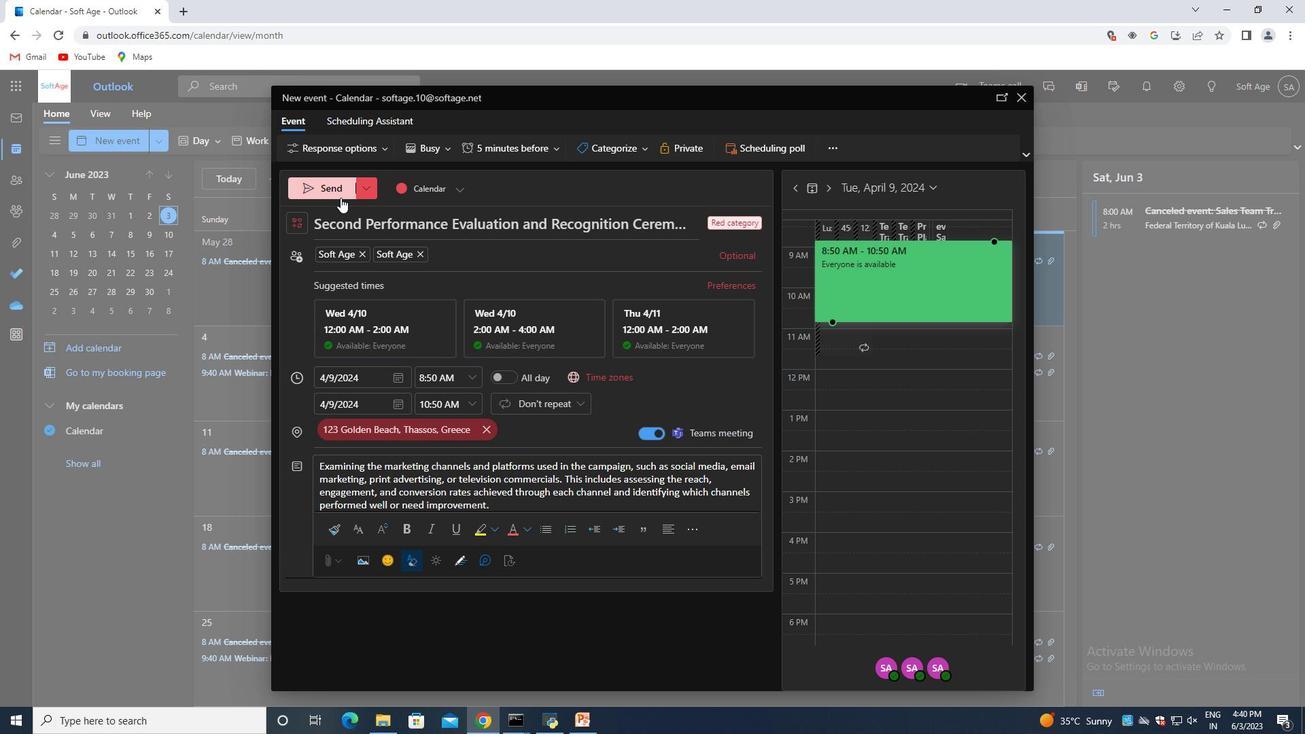 
Action: Mouse pressed left at (335, 191)
Screenshot: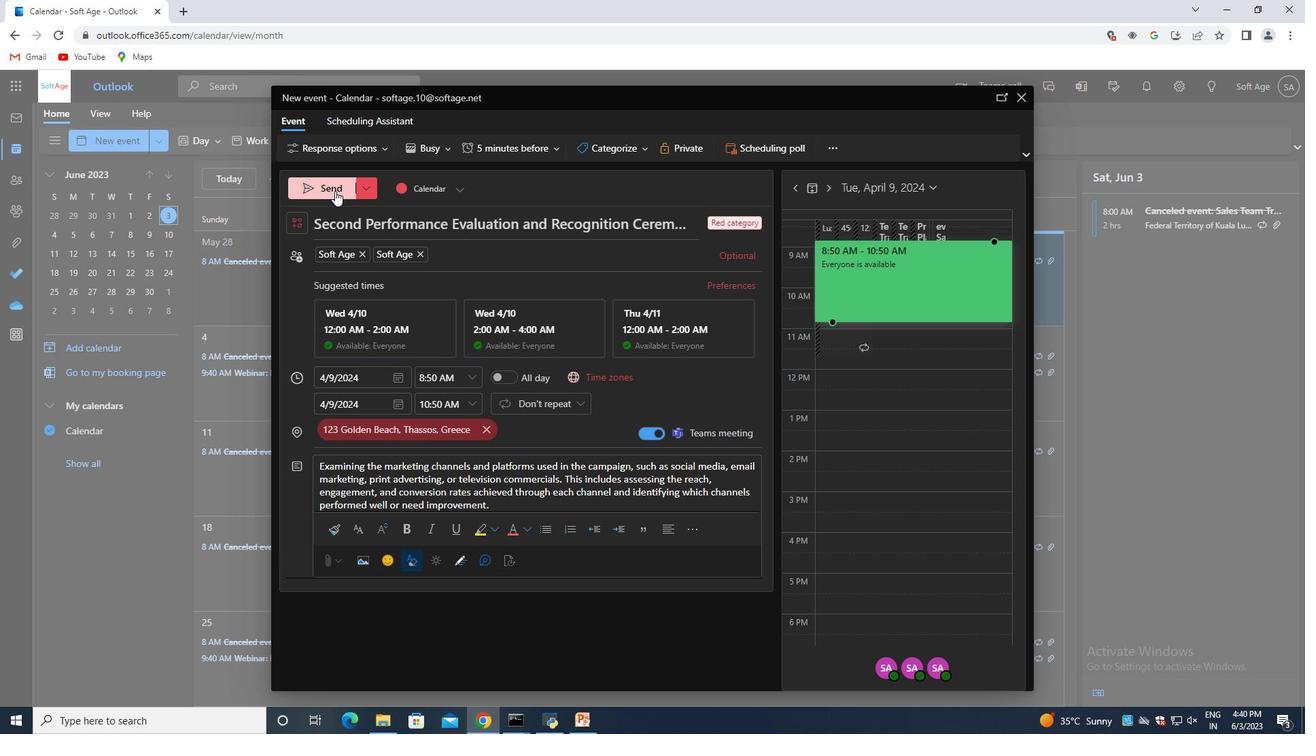 
